 Task: Find connections with filter location Gropiusstadt with filter topic #Brandwith filter profile language German with filter current company Mintel with filter school Gulbarga University with filter industry Outpatient Care Centers with filter service category AnimationArchitecture with filter keywords title Columnist
Action: Mouse moved to (535, 73)
Screenshot: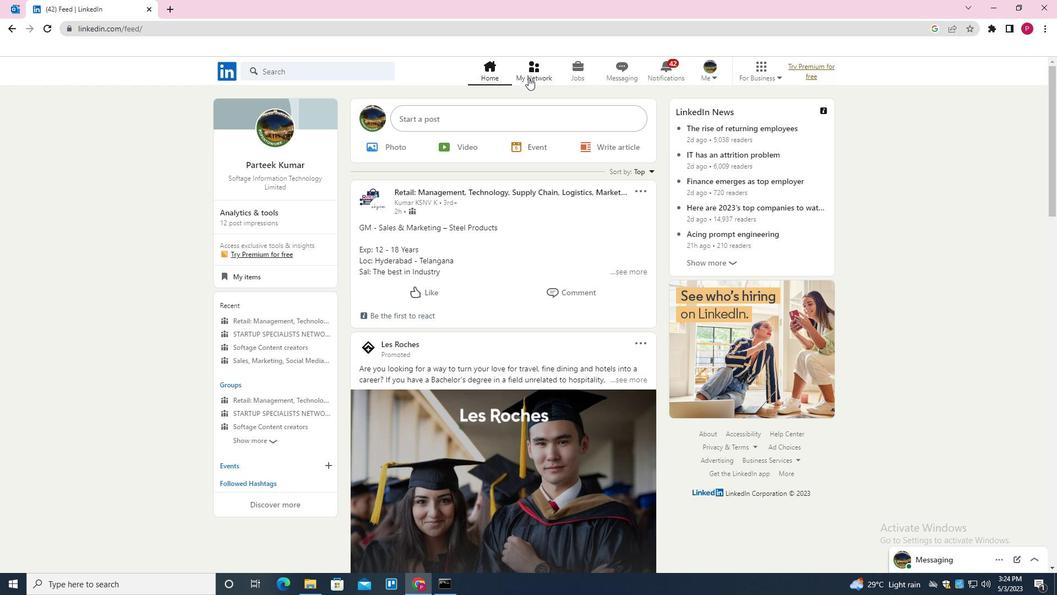 
Action: Mouse pressed left at (535, 73)
Screenshot: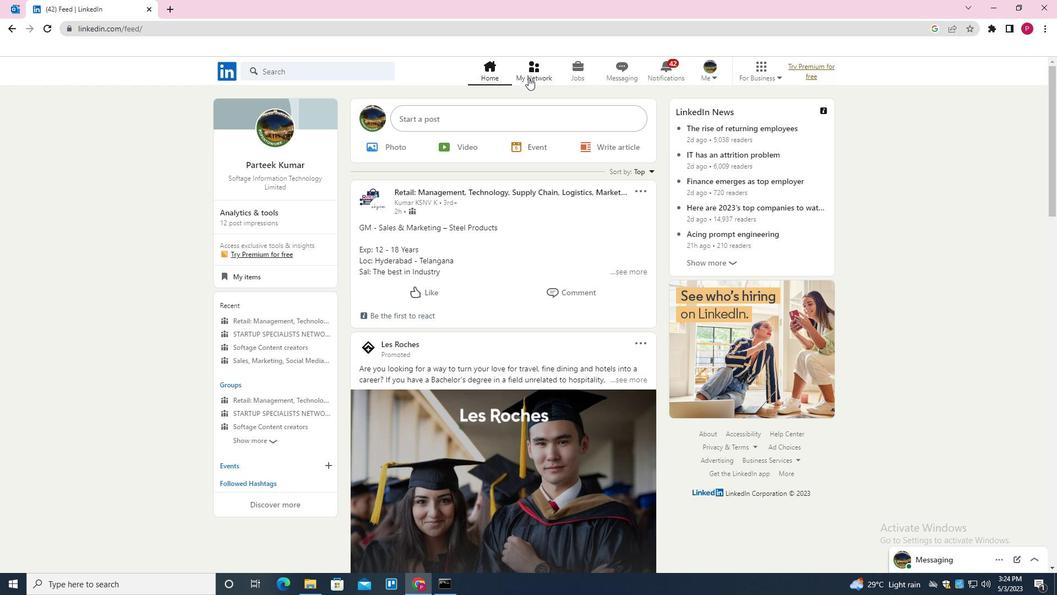 
Action: Mouse moved to (324, 128)
Screenshot: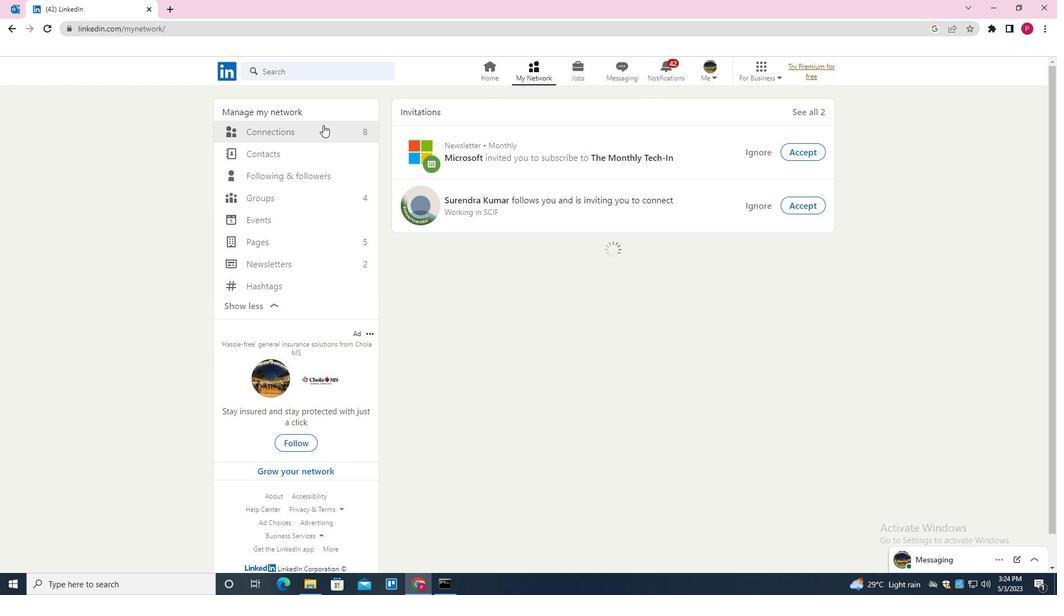 
Action: Mouse pressed left at (324, 128)
Screenshot: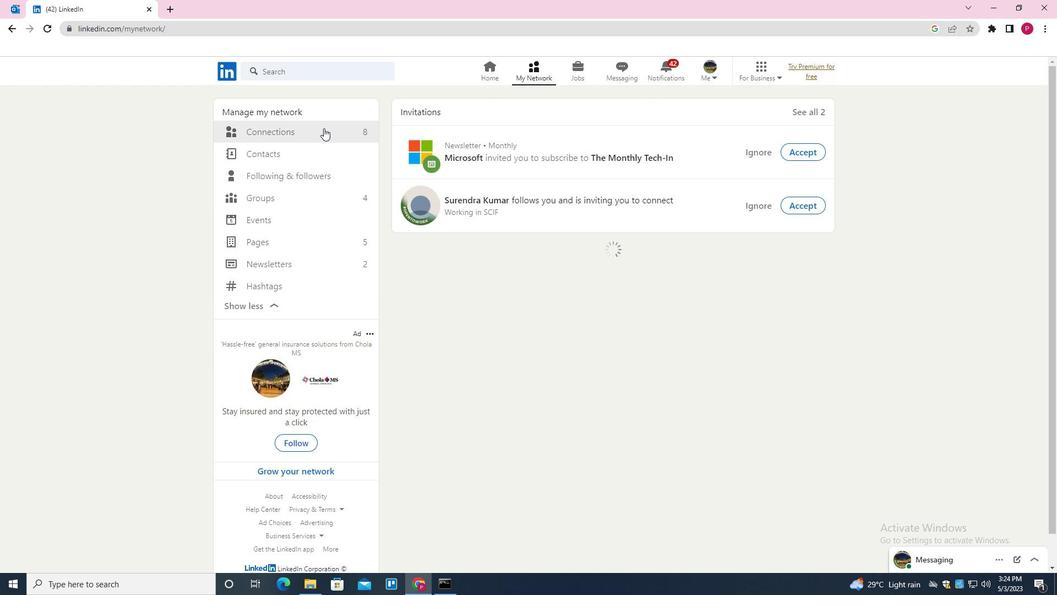 
Action: Mouse moved to (594, 133)
Screenshot: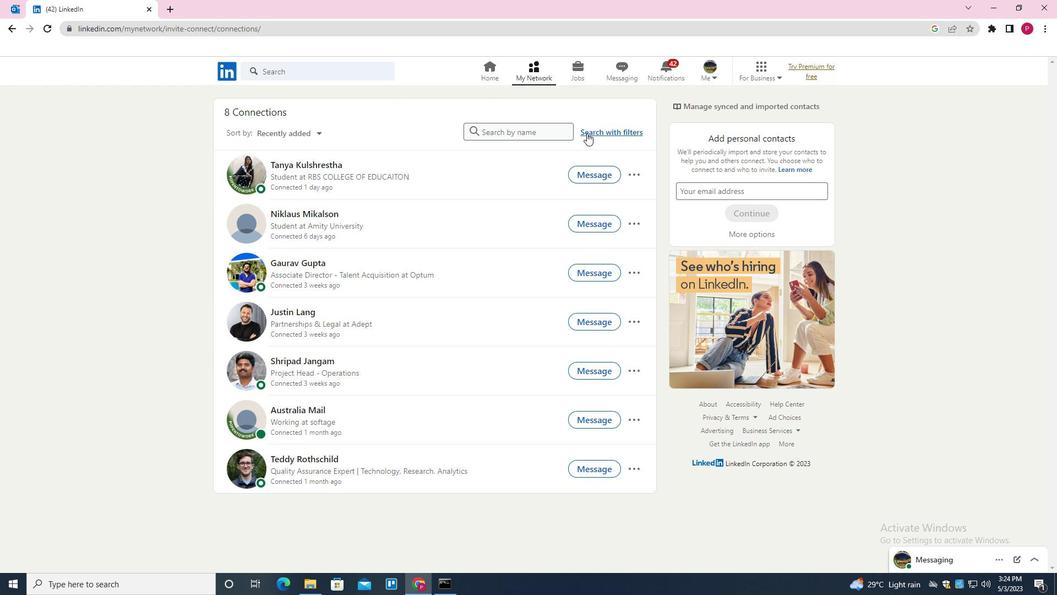 
Action: Mouse pressed left at (594, 133)
Screenshot: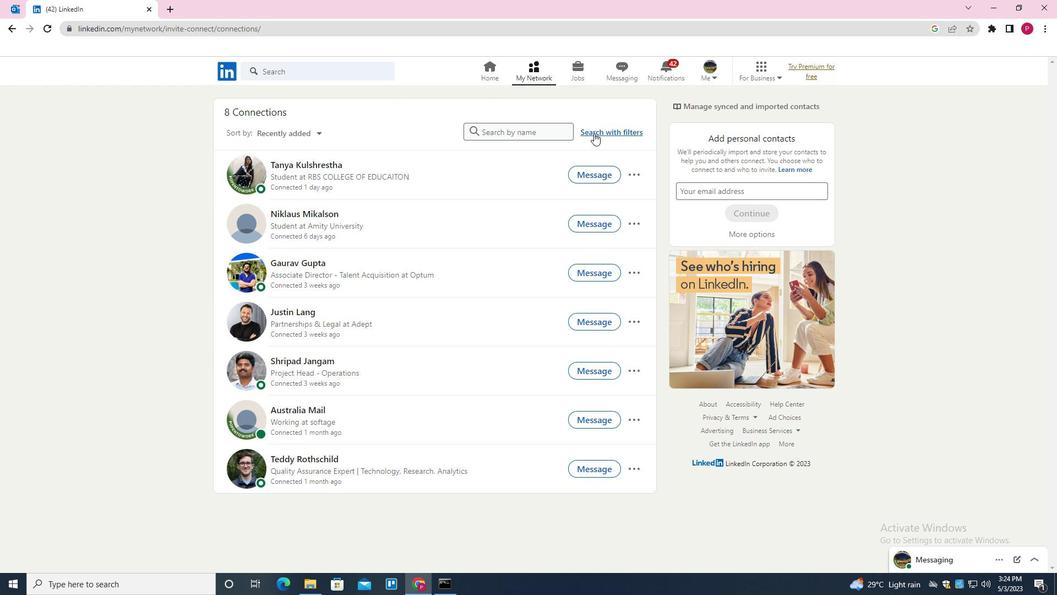 
Action: Mouse moved to (566, 105)
Screenshot: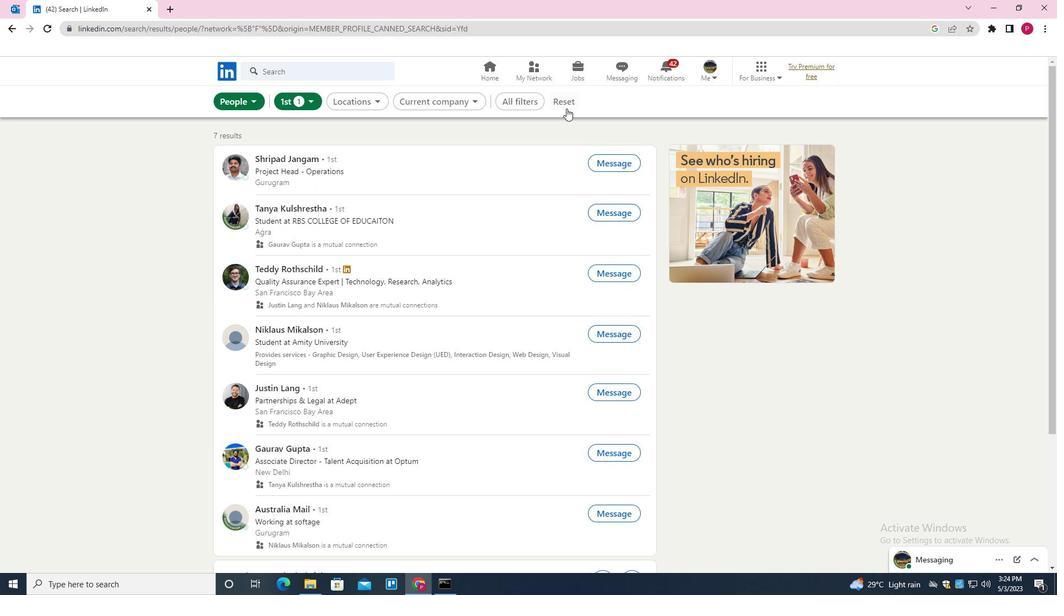 
Action: Mouse pressed left at (566, 105)
Screenshot: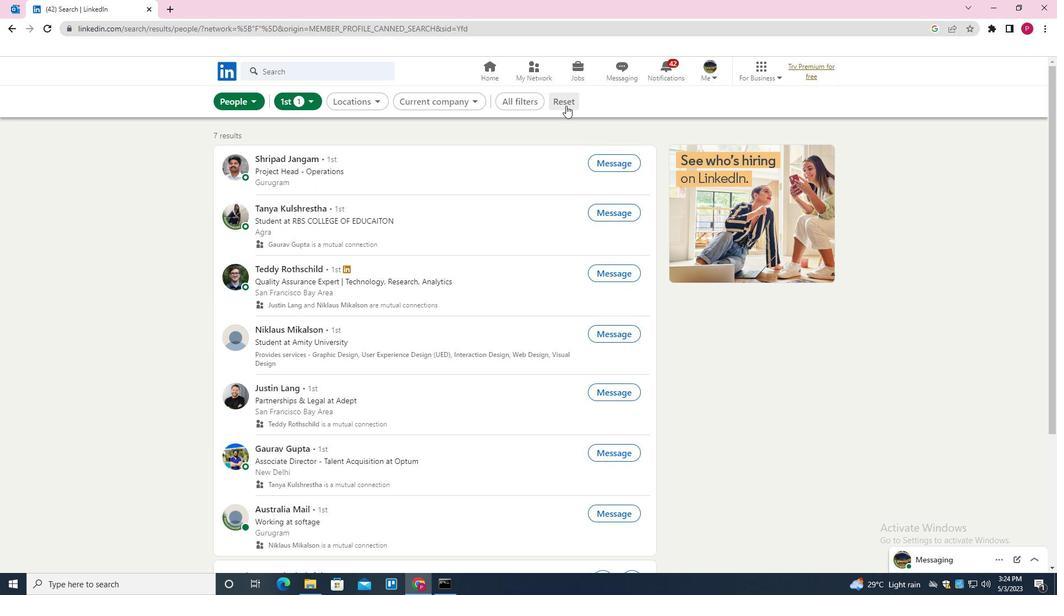 
Action: Mouse moved to (548, 99)
Screenshot: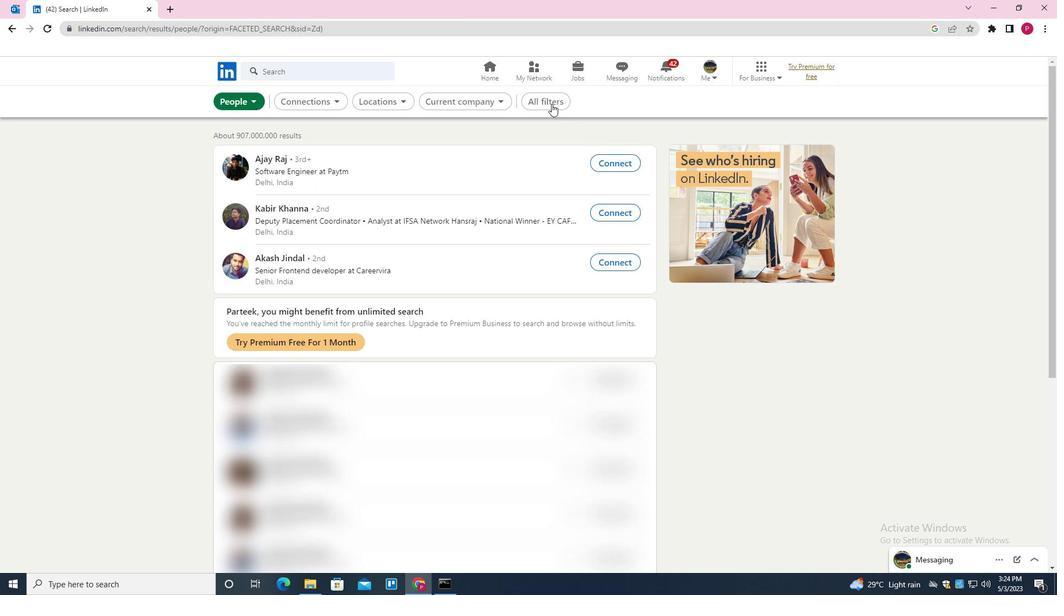 
Action: Mouse pressed left at (548, 99)
Screenshot: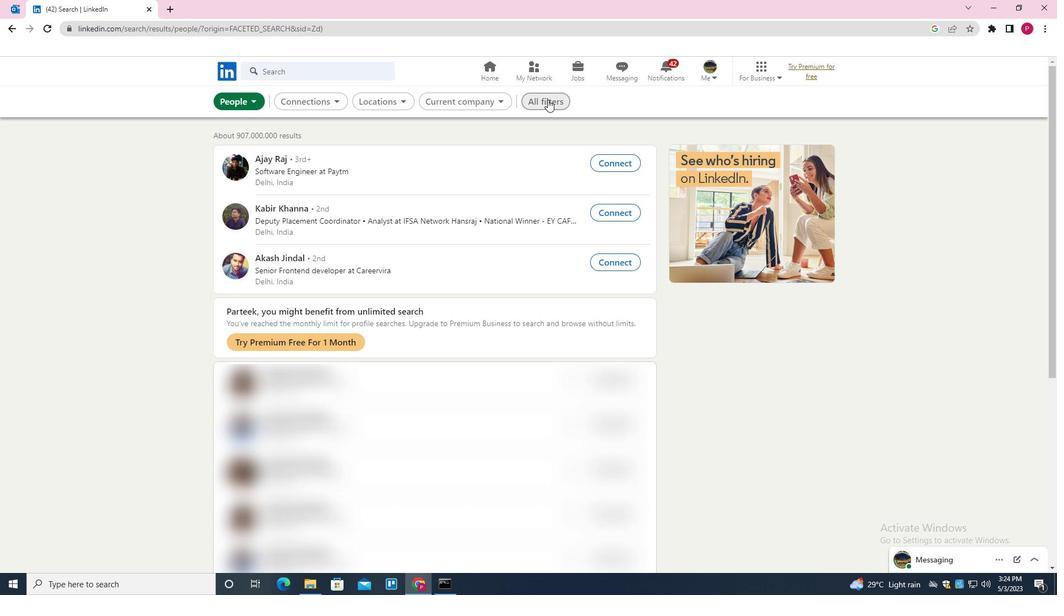 
Action: Mouse moved to (852, 279)
Screenshot: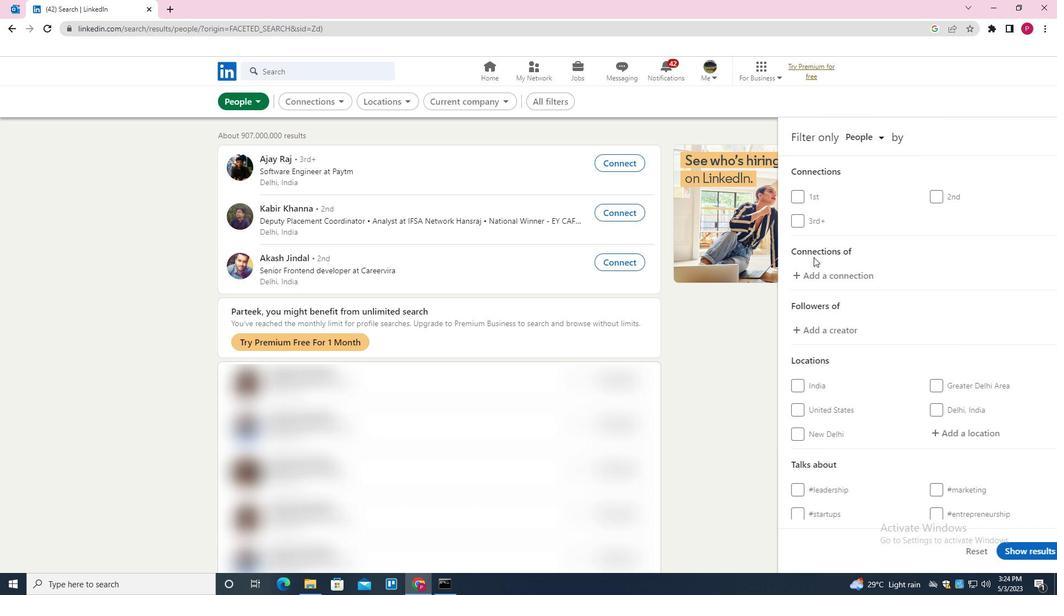 
Action: Mouse scrolled (852, 278) with delta (0, 0)
Screenshot: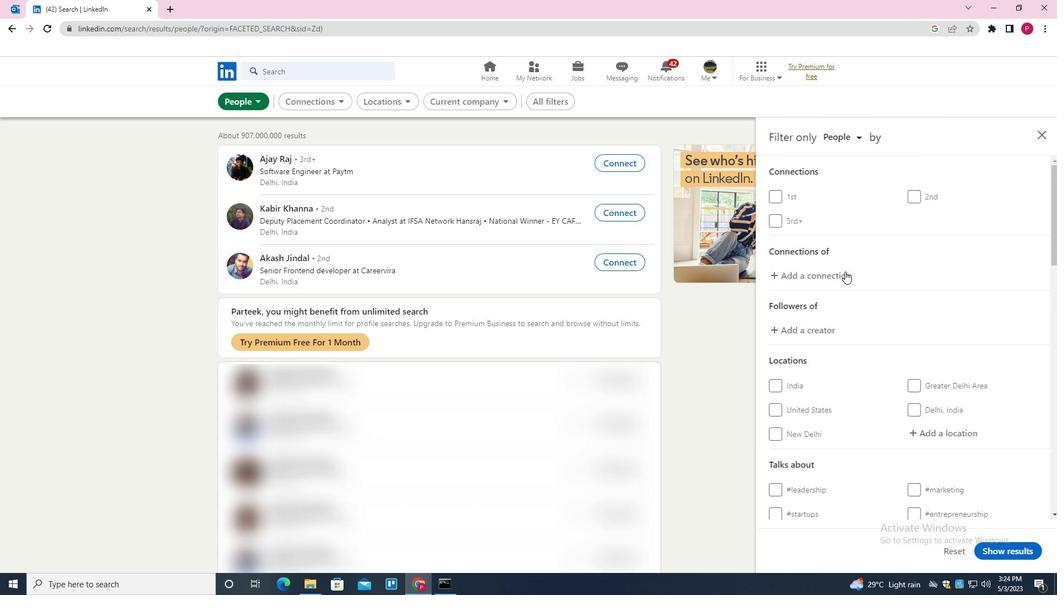
Action: Mouse moved to (852, 282)
Screenshot: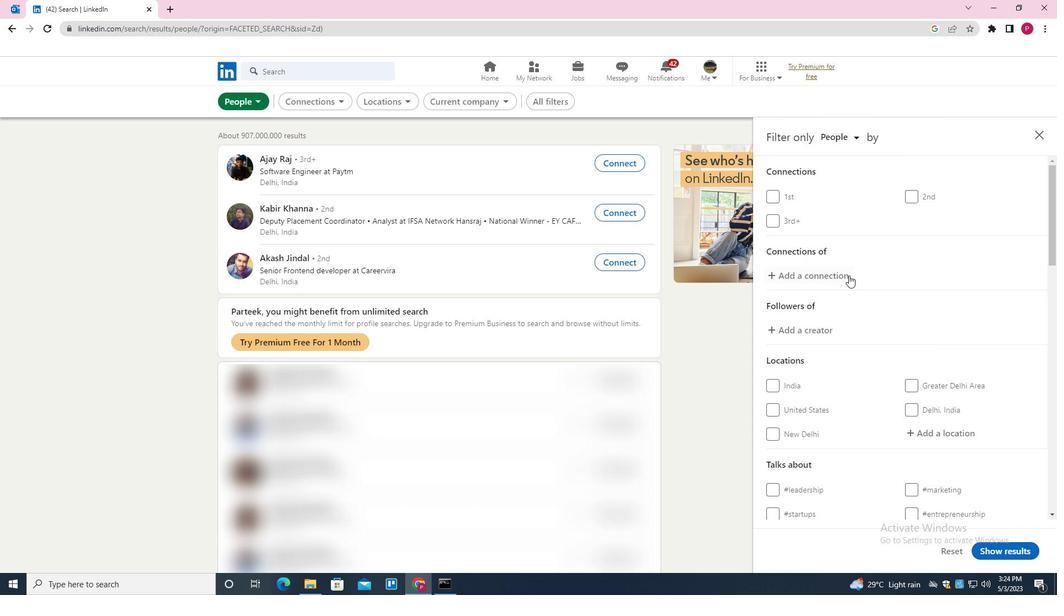 
Action: Mouse scrolled (852, 282) with delta (0, 0)
Screenshot: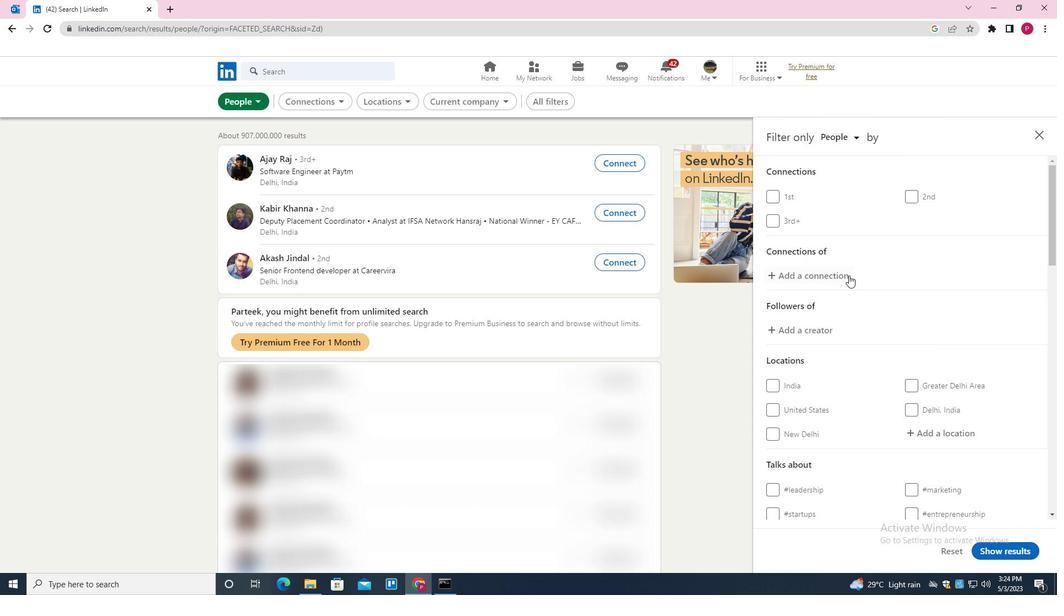 
Action: Mouse moved to (927, 317)
Screenshot: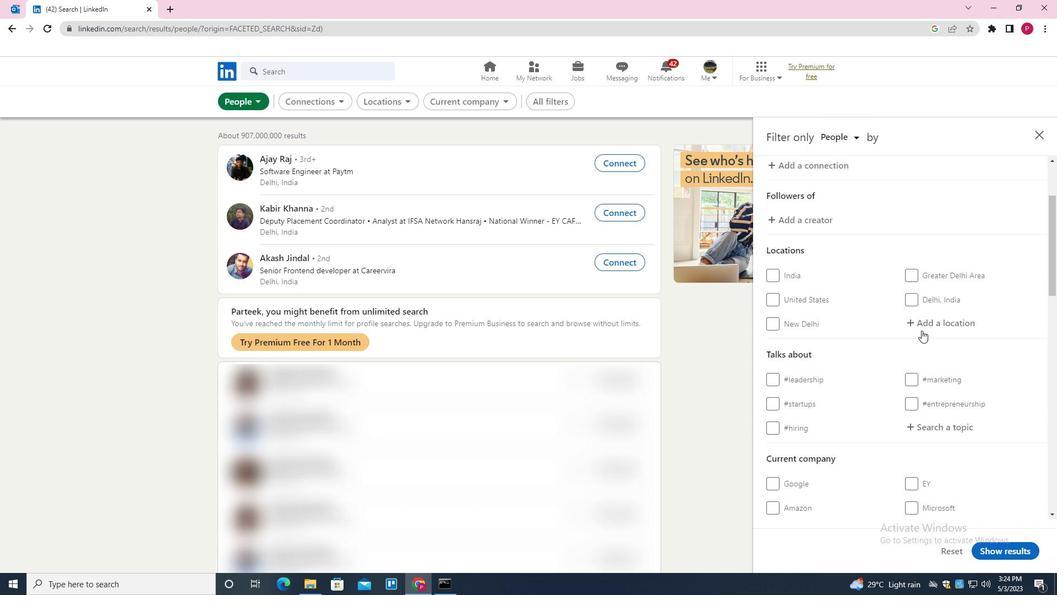 
Action: Mouse pressed left at (927, 317)
Screenshot: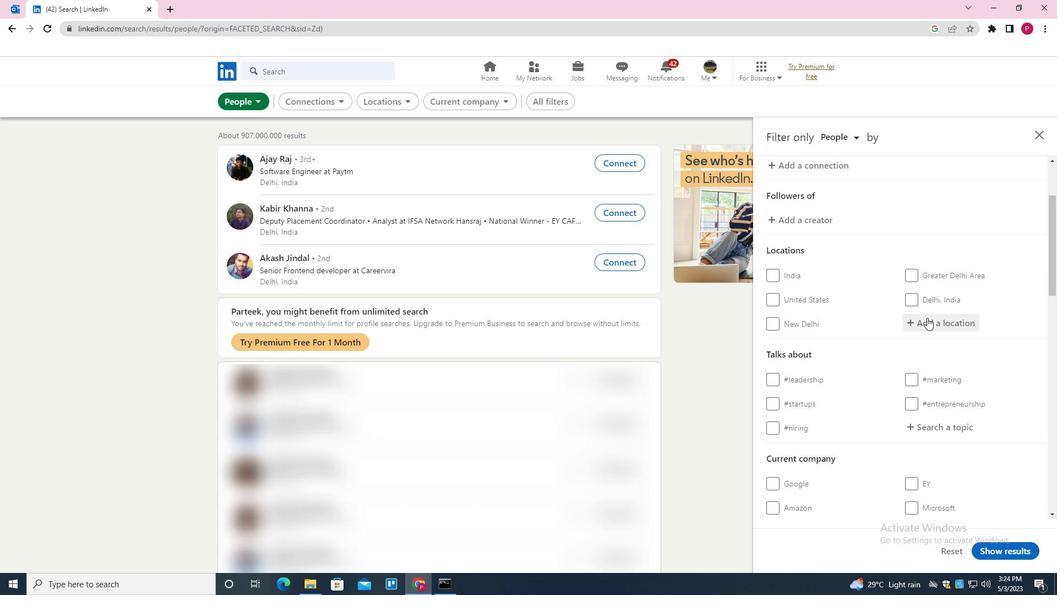 
Action: Key pressed <Key.shift><Key.shift><Key.shift><Key.shift><Key.shift><Key.shift><Key.shift><Key.shift><Key.shift><Key.shift>GROPIUSSTADT
Screenshot: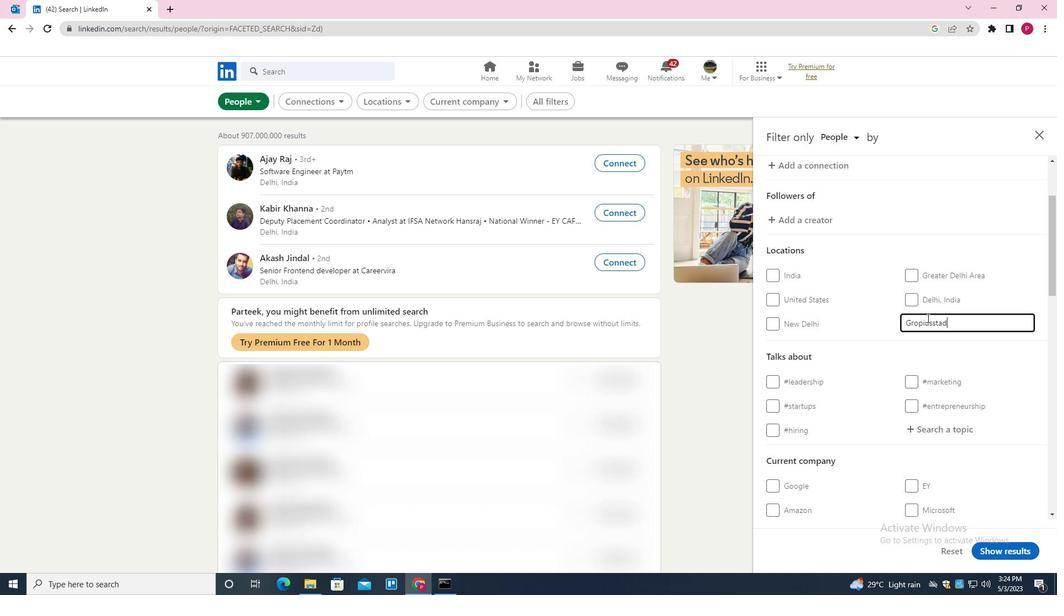 
Action: Mouse moved to (930, 315)
Screenshot: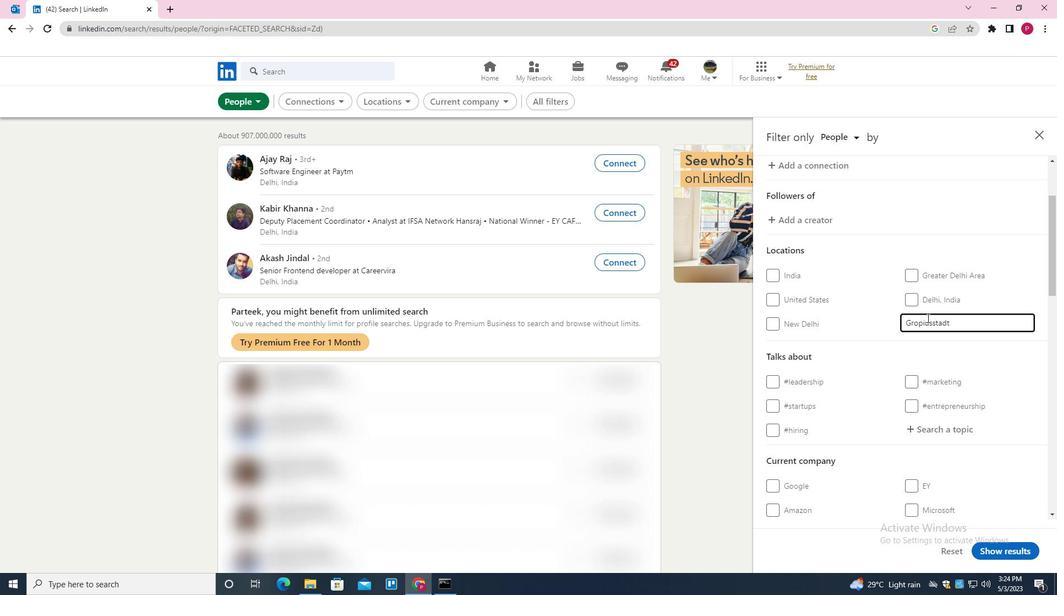 
Action: Mouse scrolled (930, 314) with delta (0, 0)
Screenshot: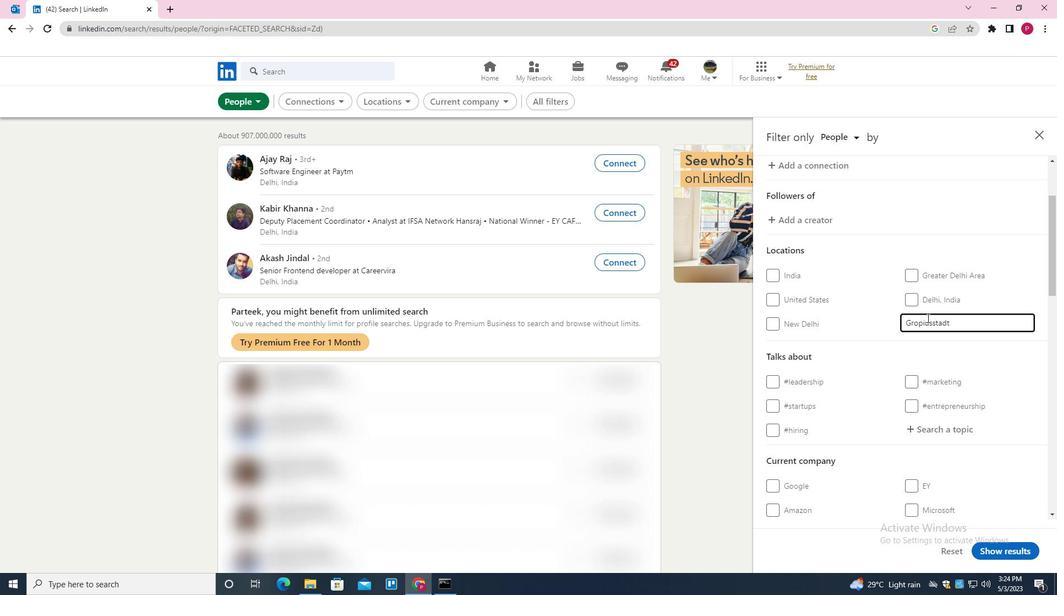 
Action: Mouse scrolled (930, 314) with delta (0, 0)
Screenshot: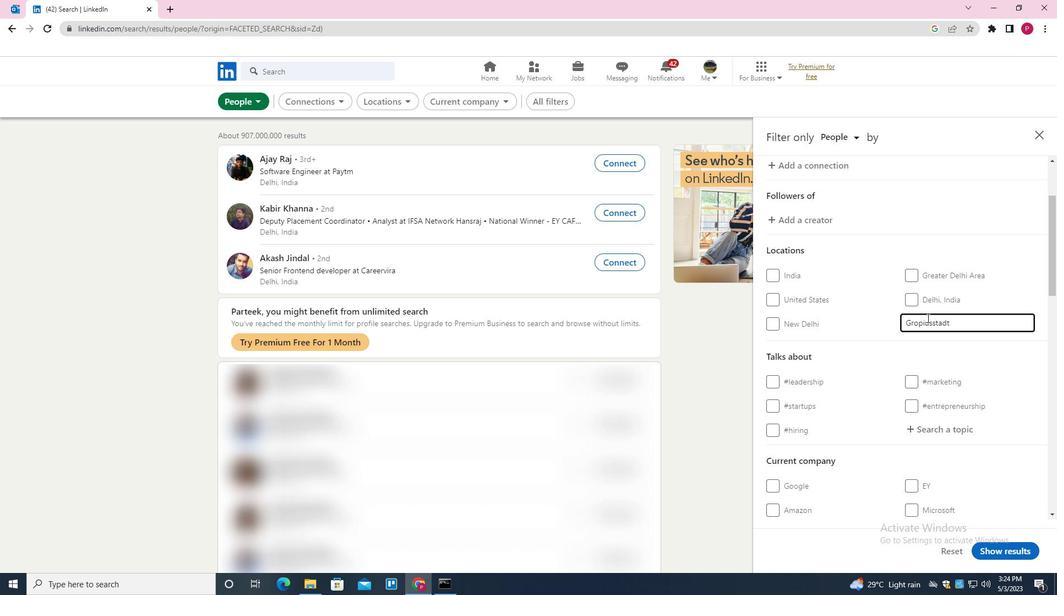 
Action: Mouse scrolled (930, 314) with delta (0, 0)
Screenshot: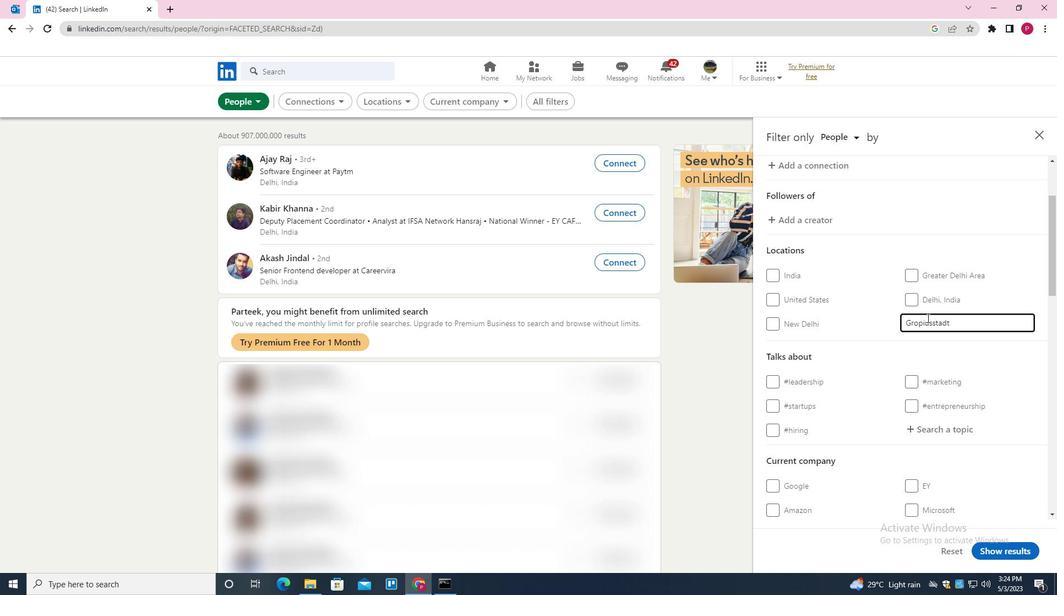 
Action: Mouse moved to (938, 266)
Screenshot: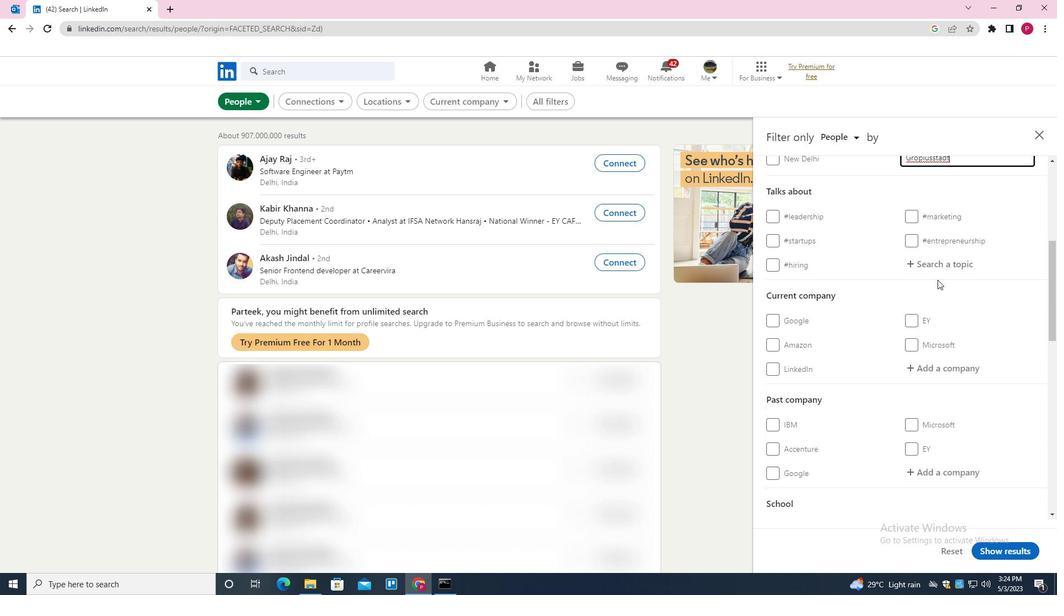 
Action: Mouse pressed left at (938, 266)
Screenshot: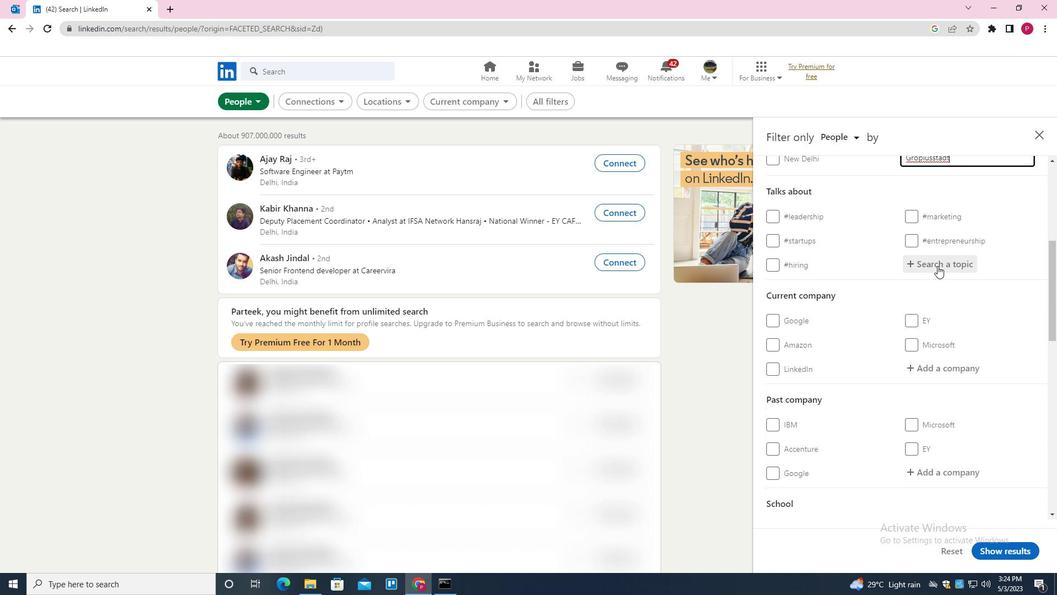
Action: Key pressed BRAND<Key.down><Key.down><Key.enter>
Screenshot: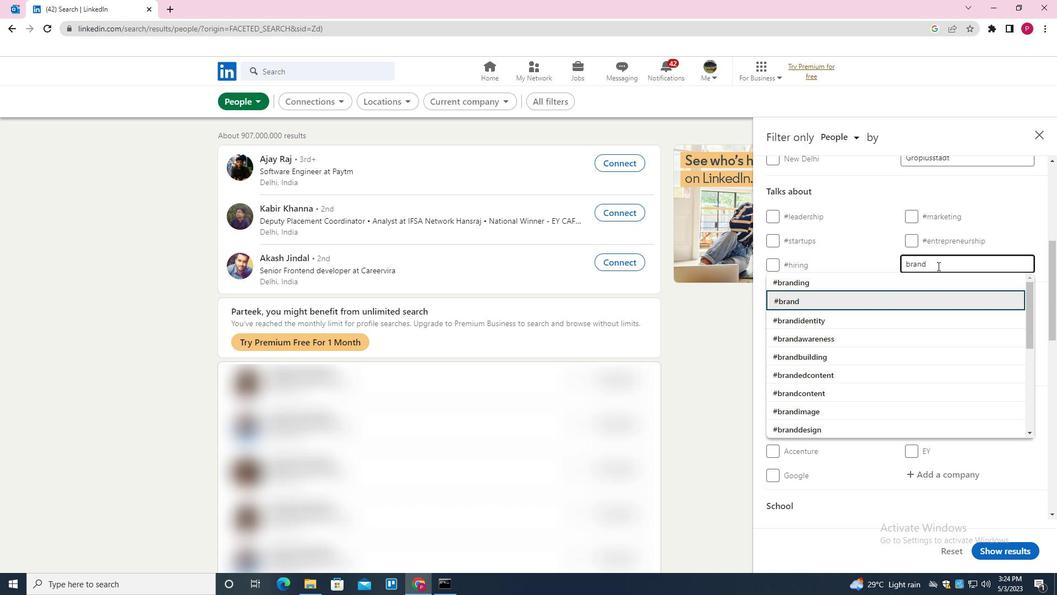 
Action: Mouse moved to (828, 273)
Screenshot: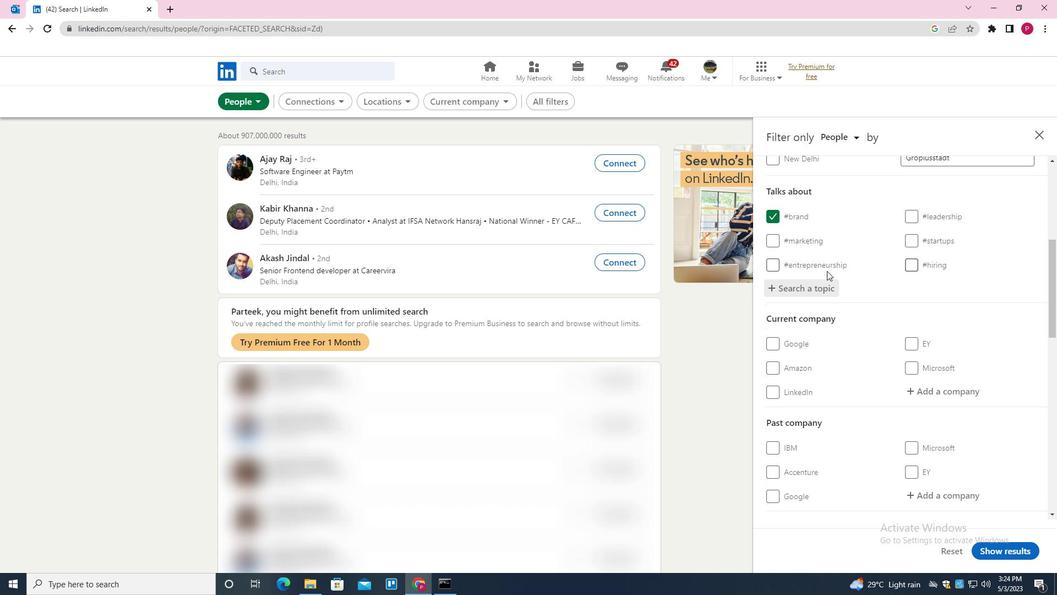 
Action: Mouse scrolled (828, 272) with delta (0, 0)
Screenshot: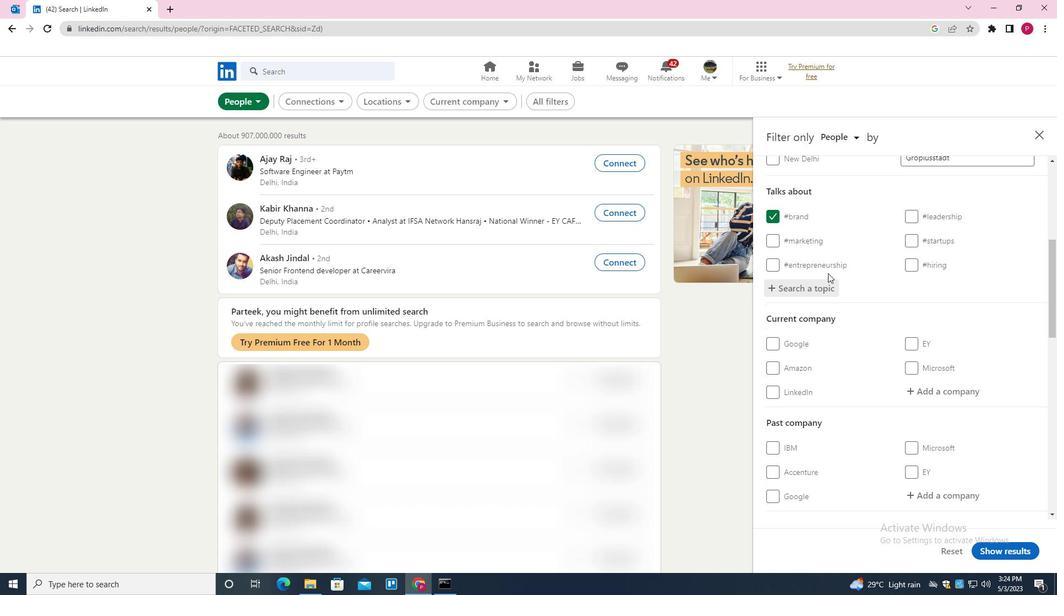 
Action: Mouse scrolled (828, 272) with delta (0, 0)
Screenshot: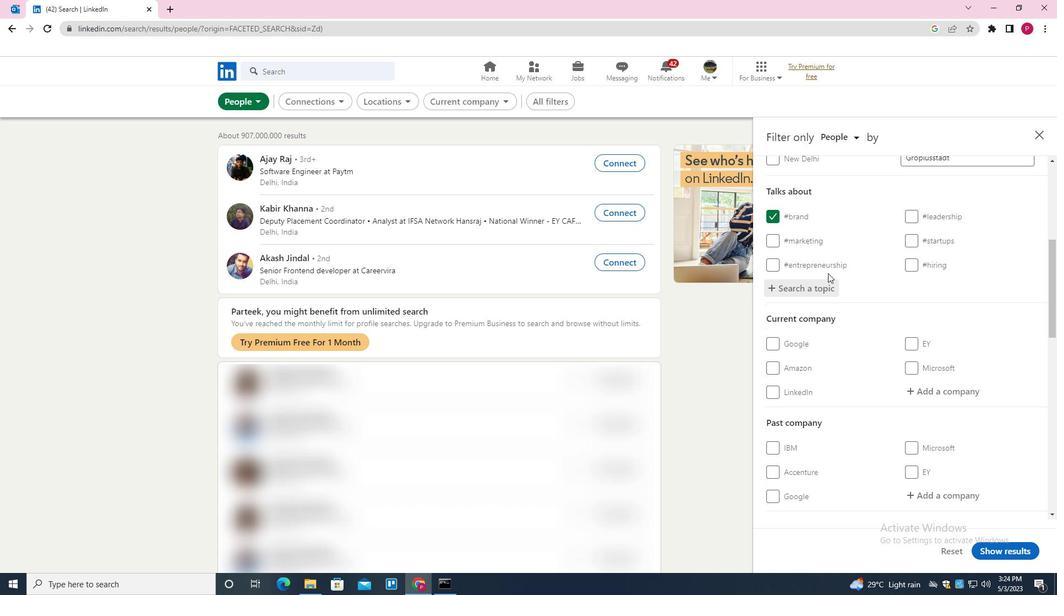 
Action: Mouse scrolled (828, 272) with delta (0, 0)
Screenshot: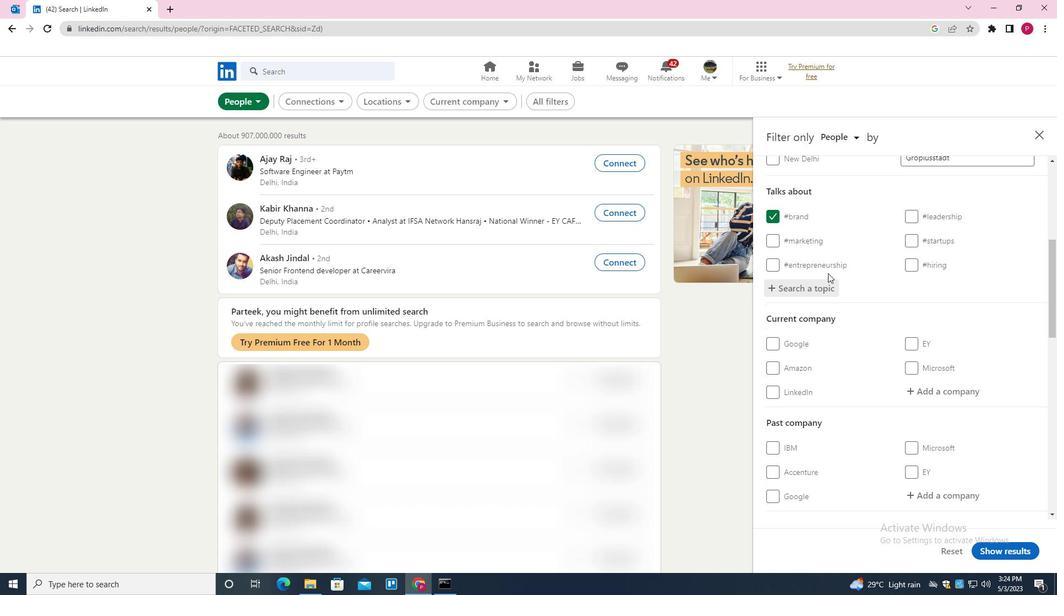 
Action: Mouse scrolled (828, 272) with delta (0, 0)
Screenshot: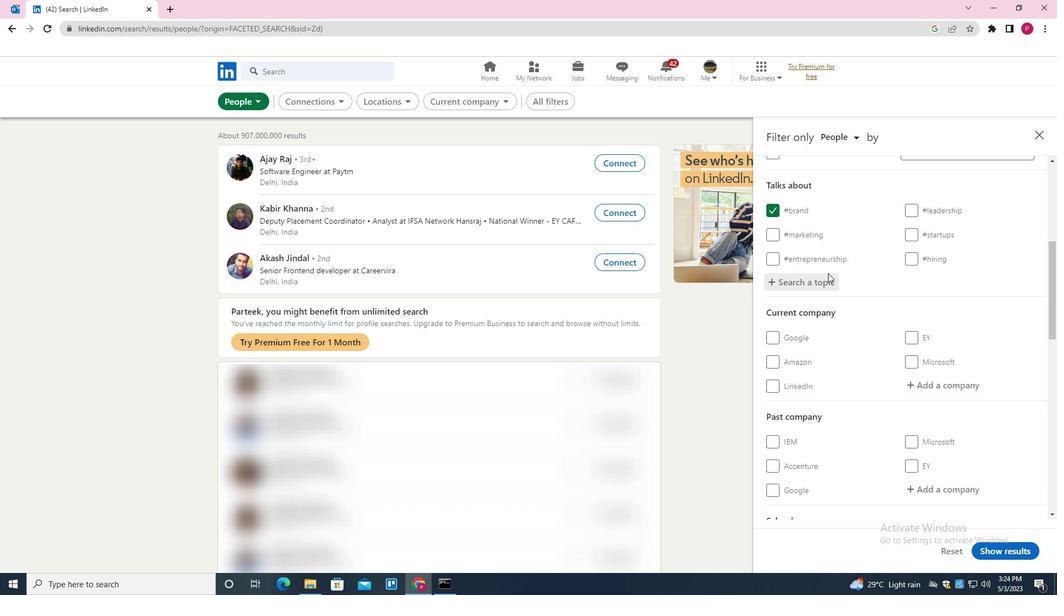 
Action: Mouse scrolled (828, 272) with delta (0, 0)
Screenshot: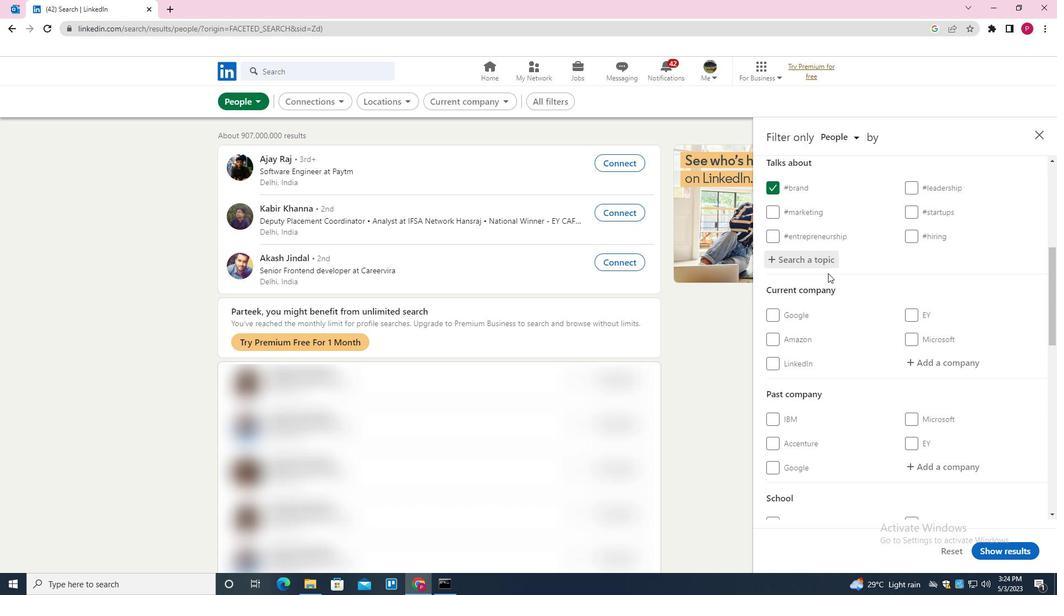 
Action: Mouse moved to (827, 266)
Screenshot: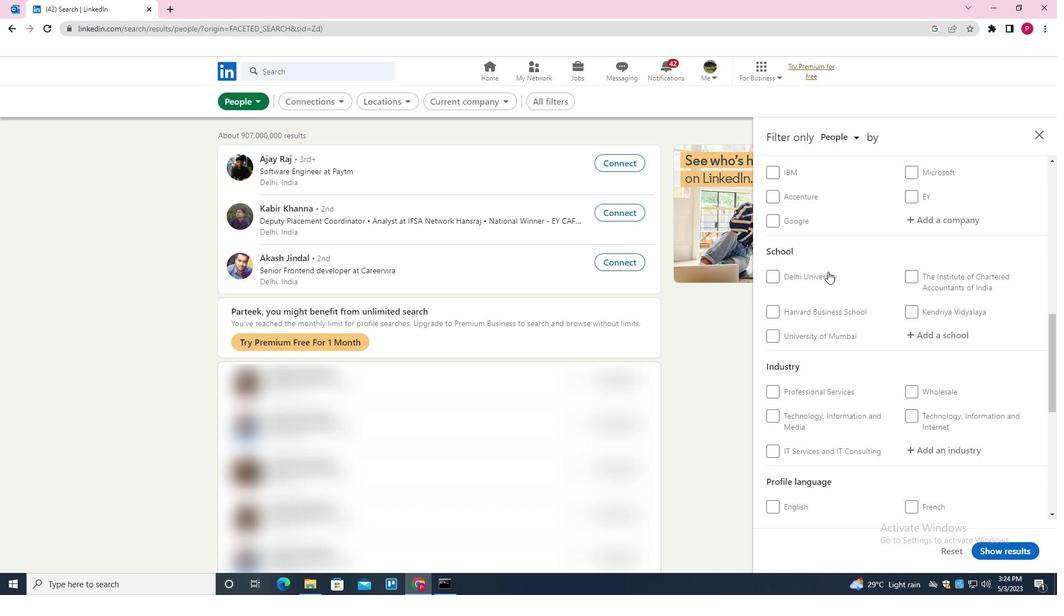 
Action: Mouse scrolled (827, 265) with delta (0, 0)
Screenshot: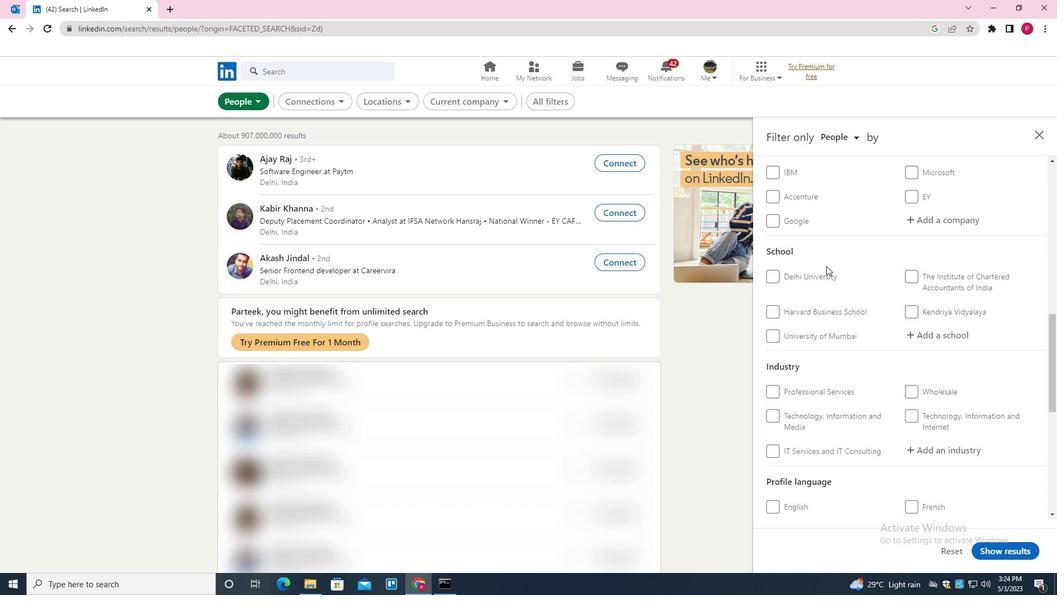 
Action: Mouse scrolled (827, 265) with delta (0, 0)
Screenshot: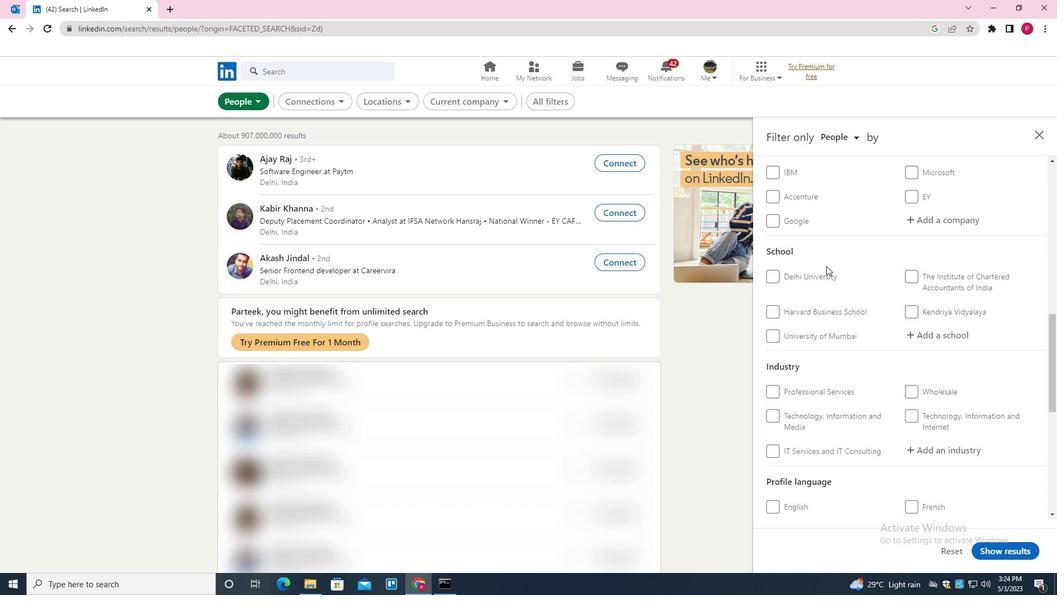 
Action: Mouse scrolled (827, 265) with delta (0, 0)
Screenshot: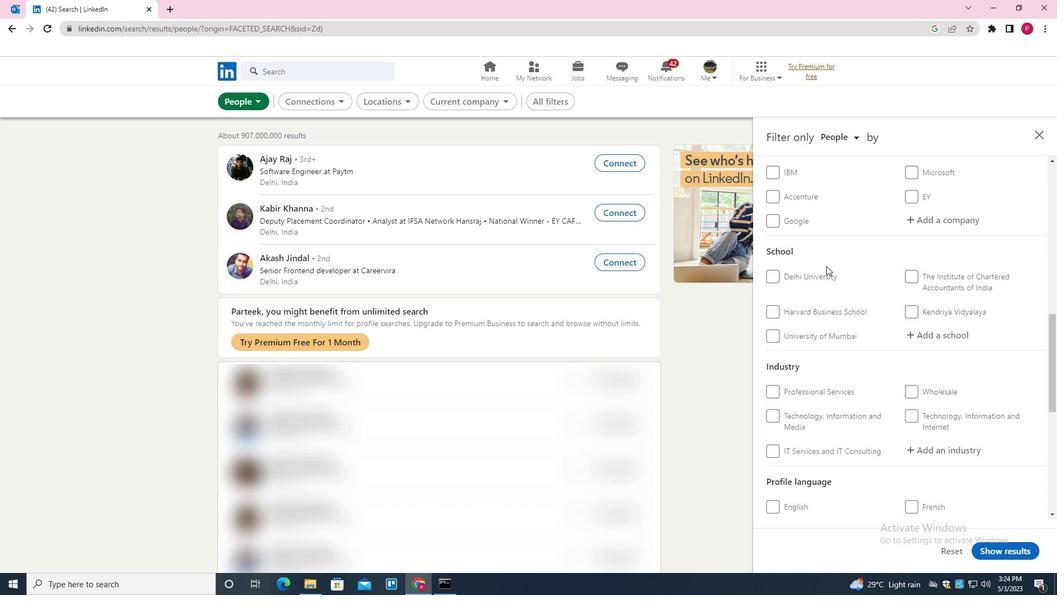 
Action: Mouse scrolled (827, 265) with delta (0, 0)
Screenshot: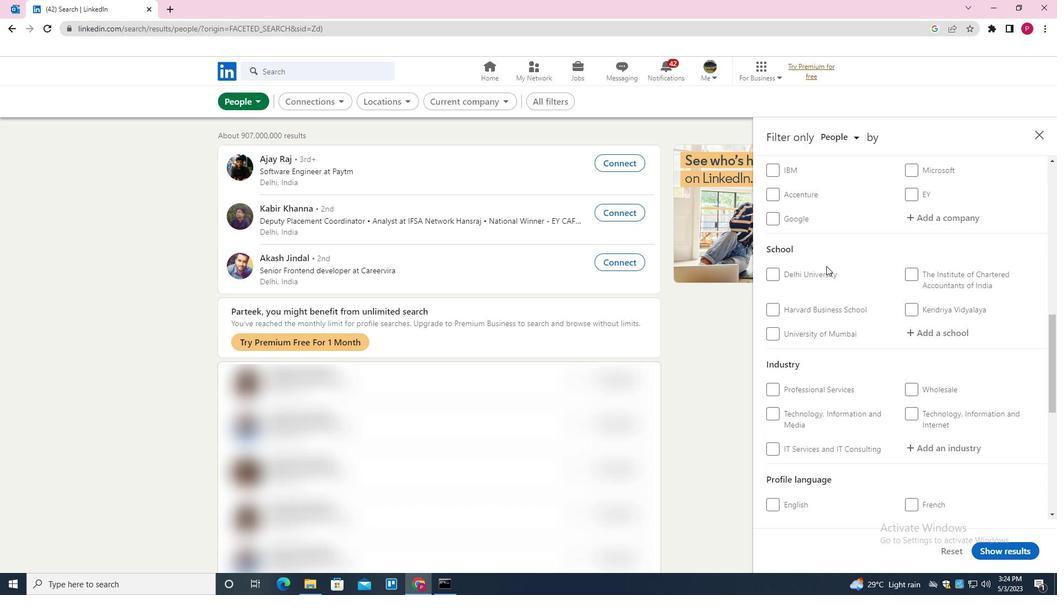 
Action: Mouse scrolled (827, 265) with delta (0, 0)
Screenshot: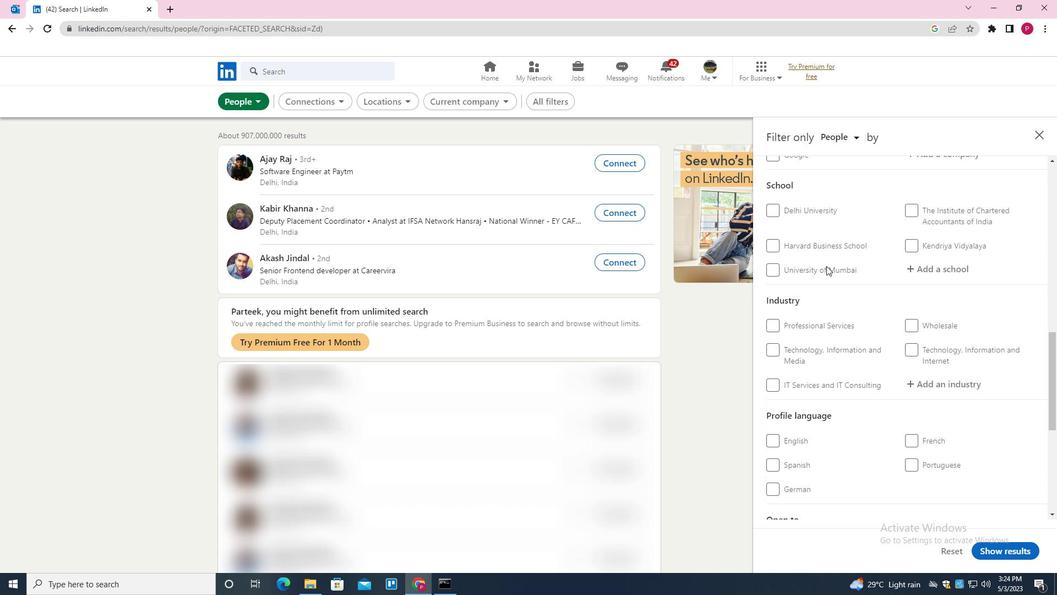 
Action: Mouse moved to (785, 282)
Screenshot: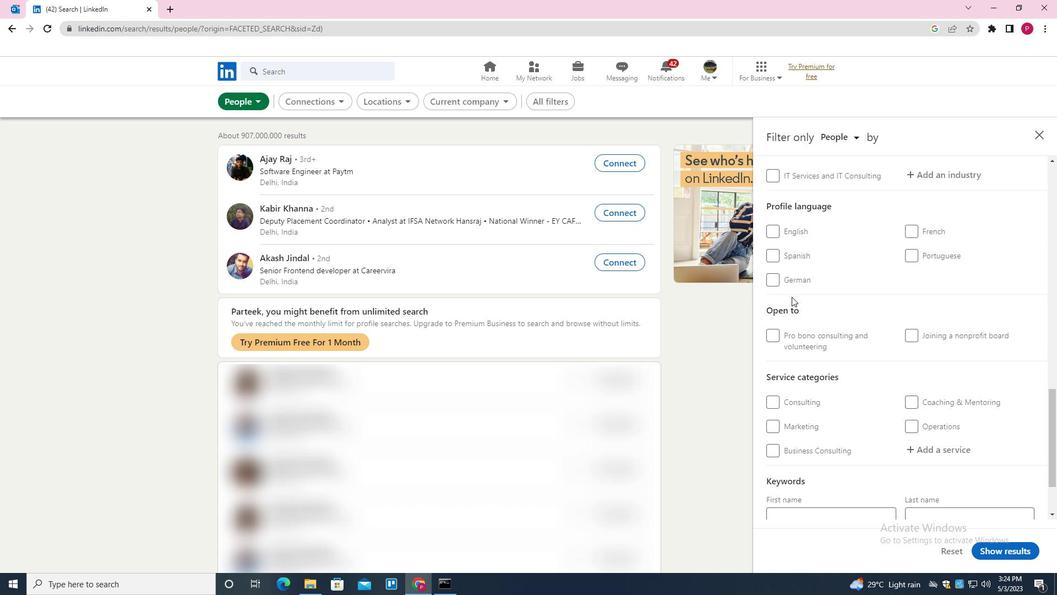 
Action: Mouse pressed left at (785, 282)
Screenshot: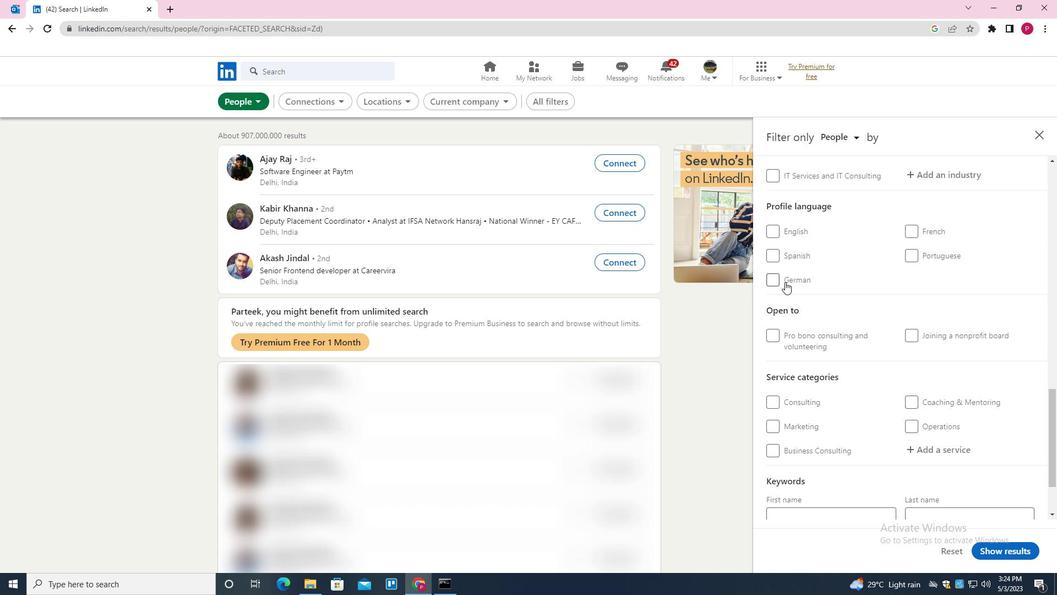 
Action: Mouse moved to (799, 286)
Screenshot: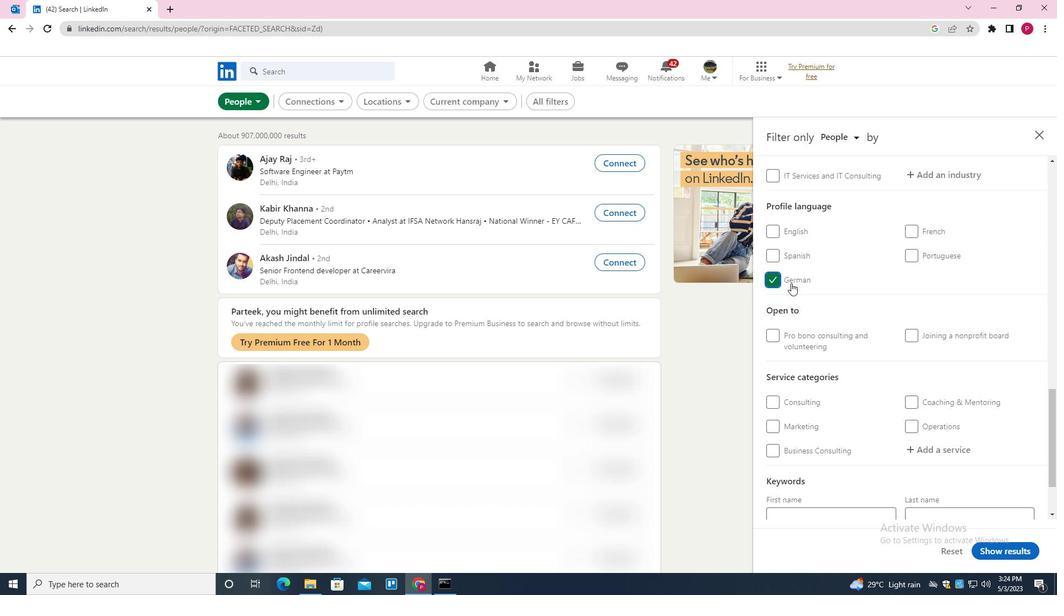 
Action: Mouse scrolled (799, 287) with delta (0, 0)
Screenshot: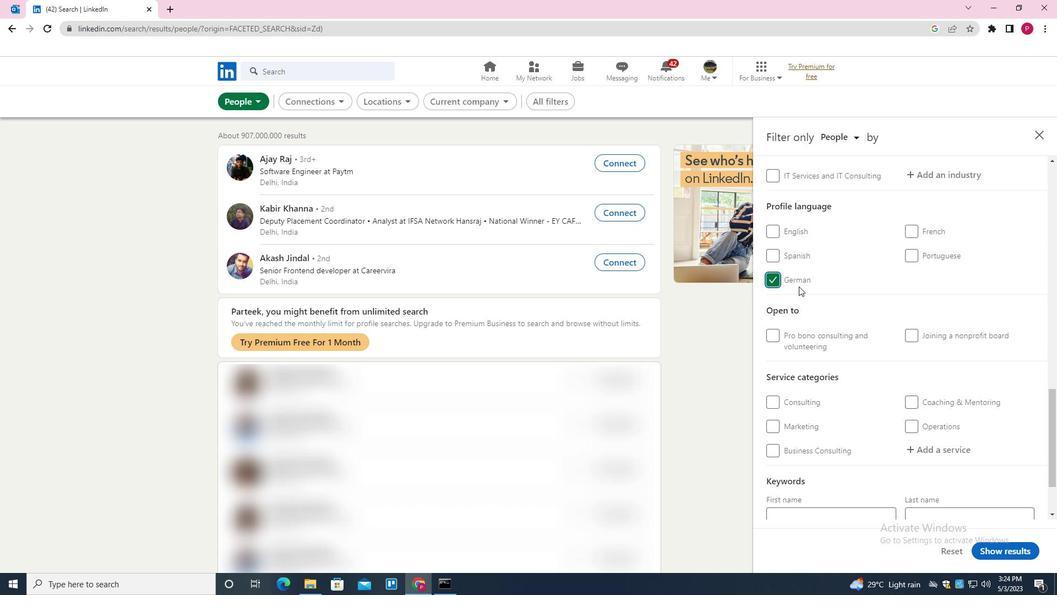 
Action: Mouse scrolled (799, 287) with delta (0, 0)
Screenshot: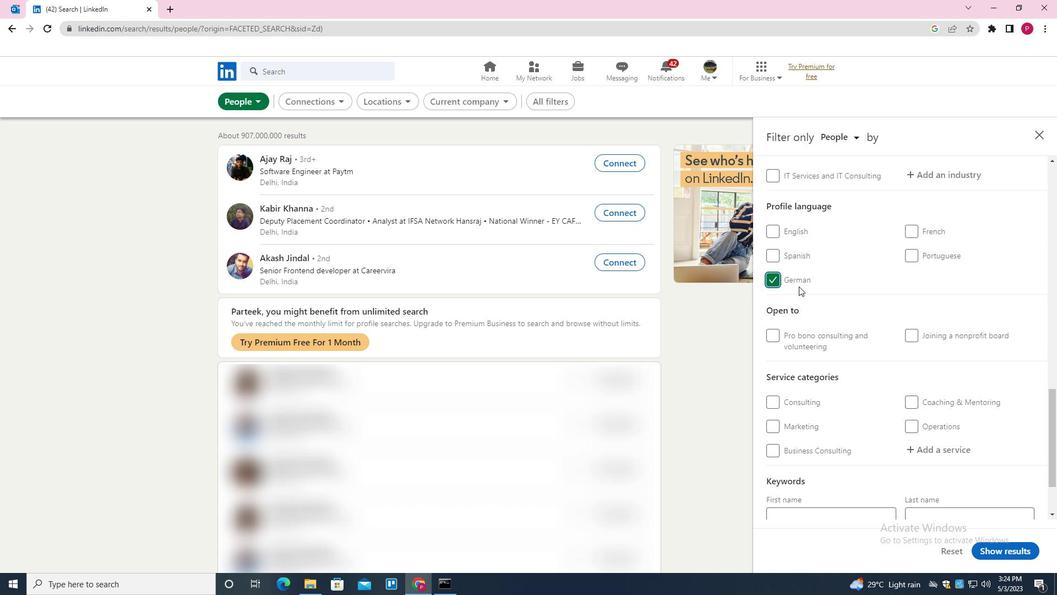 
Action: Mouse scrolled (799, 287) with delta (0, 0)
Screenshot: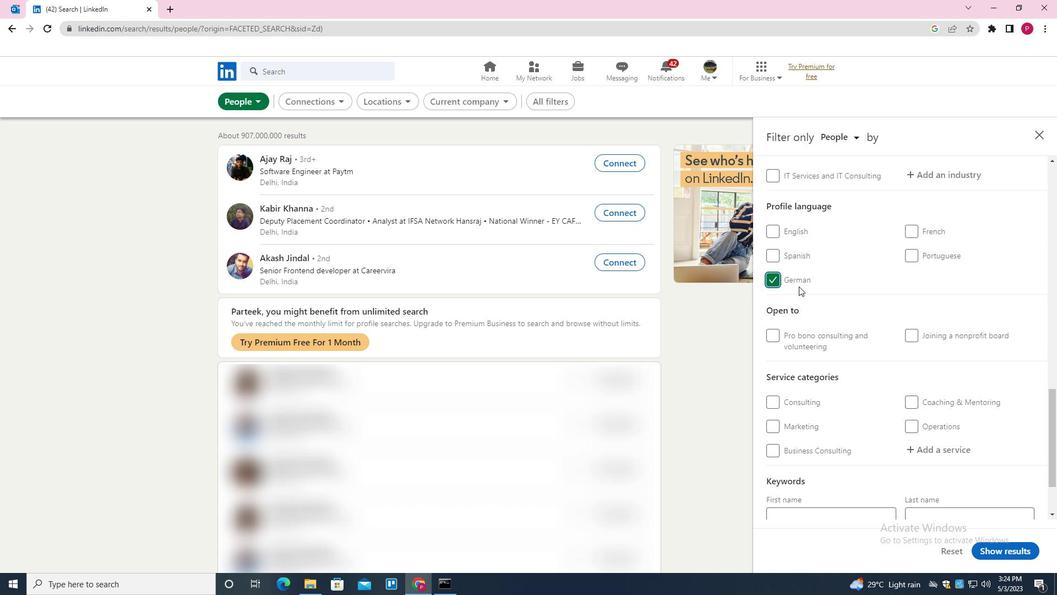
Action: Mouse scrolled (799, 287) with delta (0, 0)
Screenshot: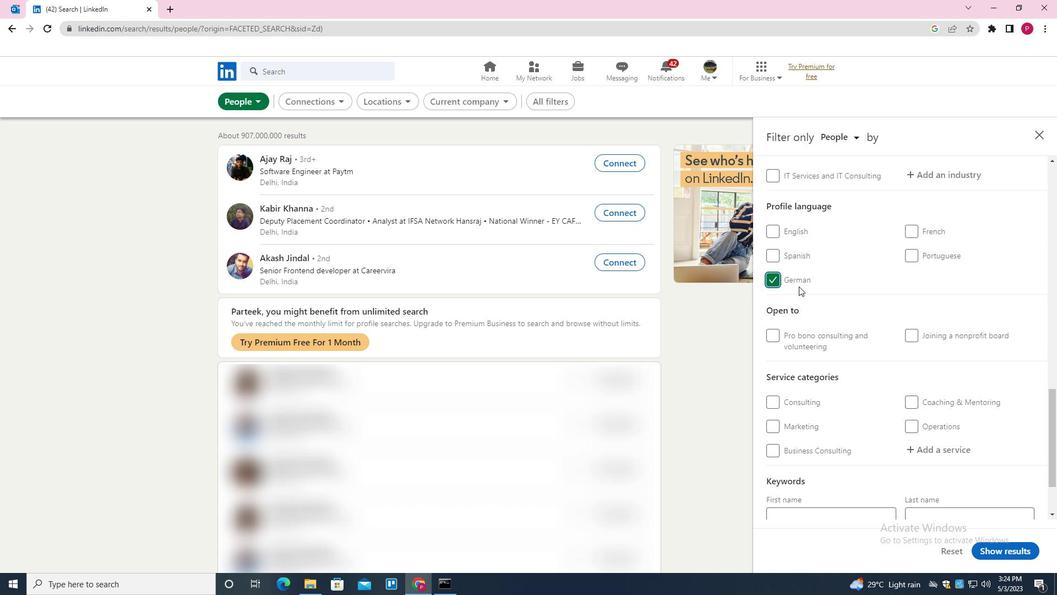 
Action: Mouse scrolled (799, 287) with delta (0, 0)
Screenshot: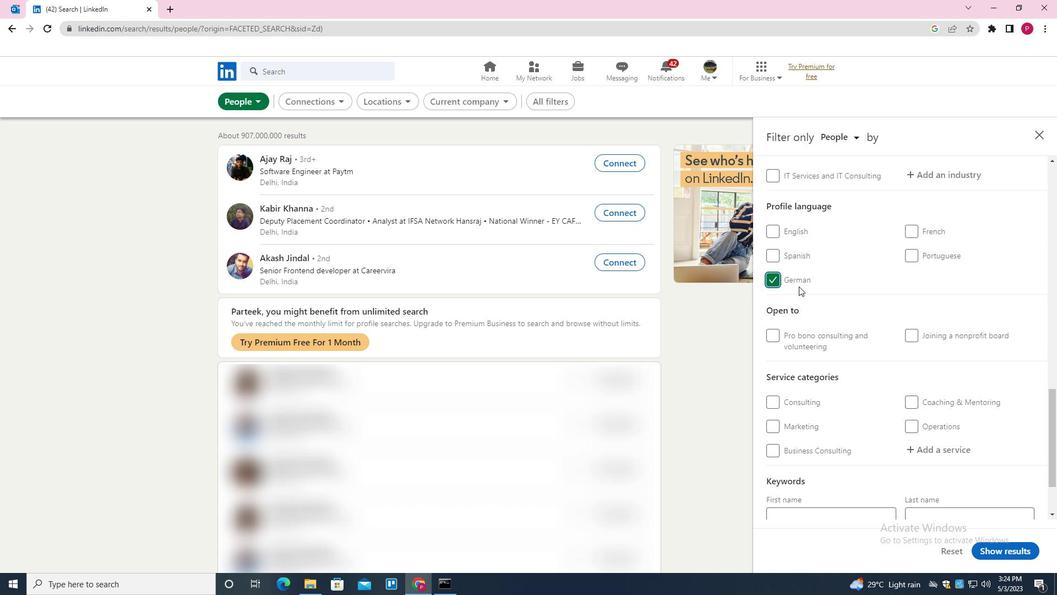 
Action: Mouse scrolled (799, 287) with delta (0, 0)
Screenshot: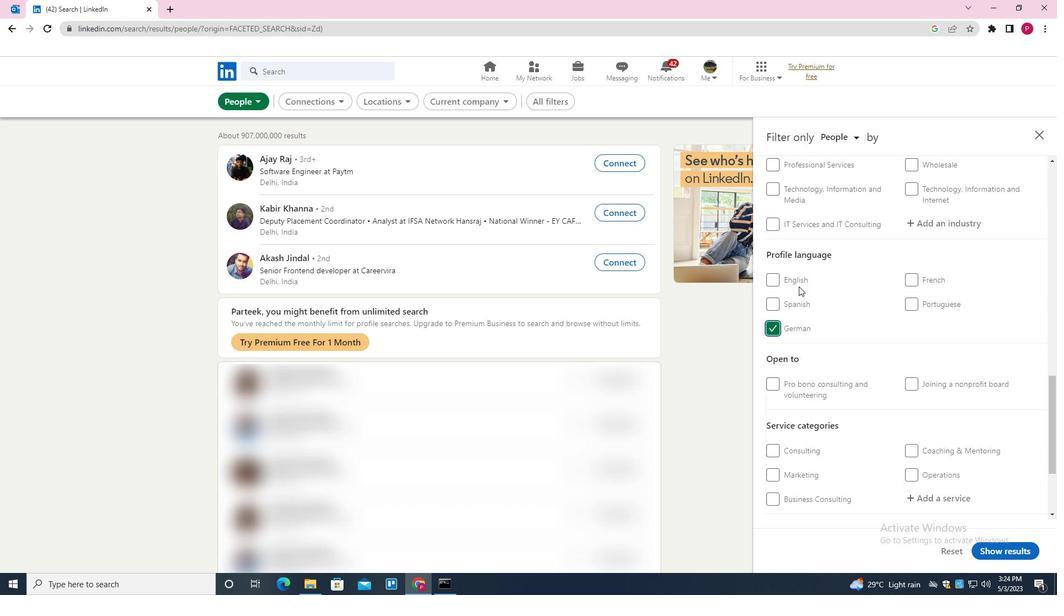 
Action: Mouse scrolled (799, 287) with delta (0, 0)
Screenshot: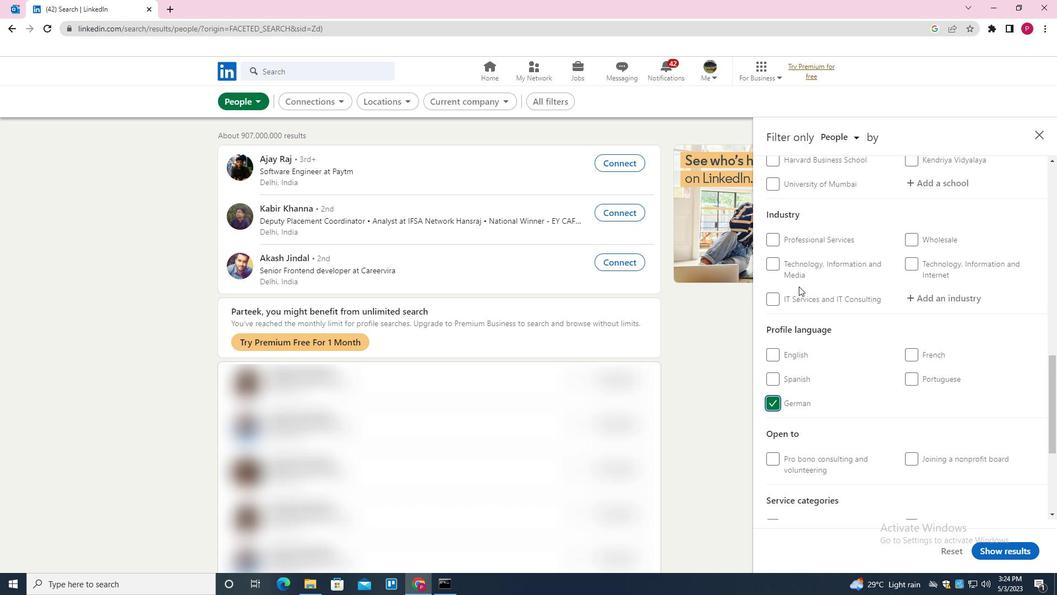 
Action: Mouse scrolled (799, 287) with delta (0, 0)
Screenshot: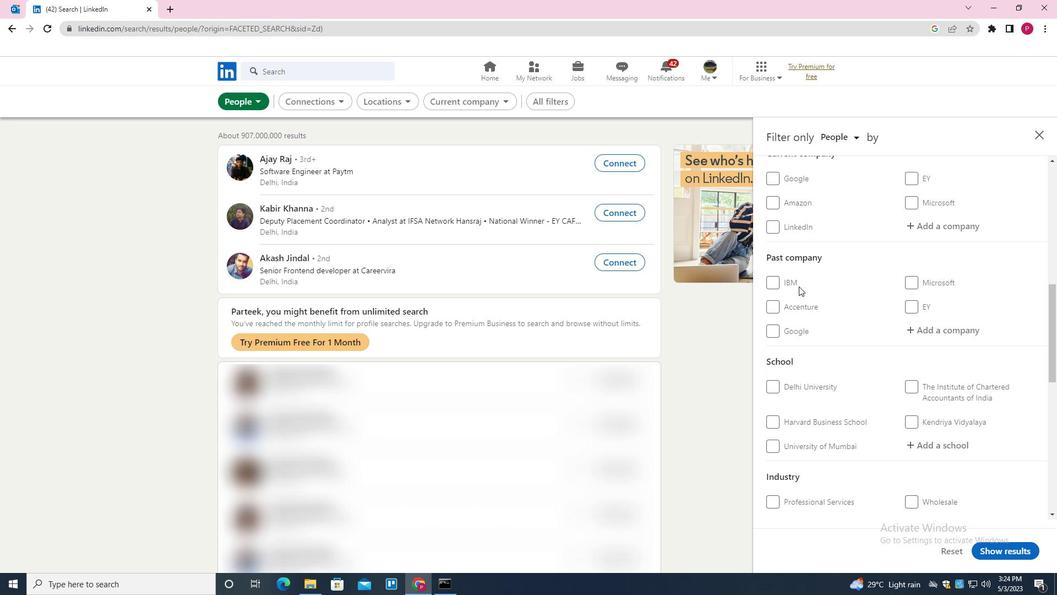 
Action: Mouse moved to (935, 279)
Screenshot: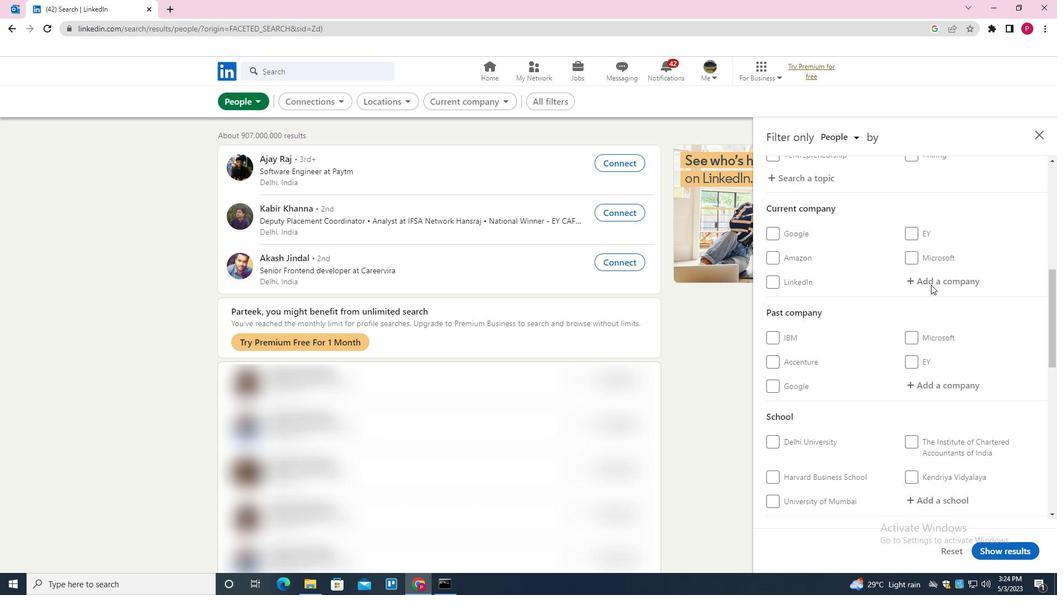 
Action: Mouse pressed left at (935, 279)
Screenshot: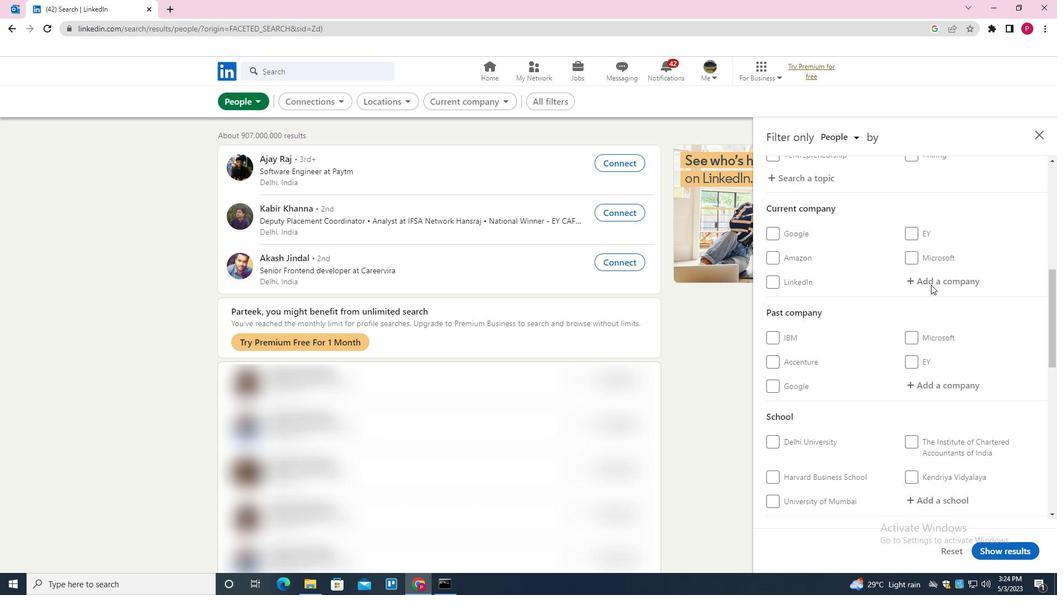 
Action: Mouse moved to (935, 278)
Screenshot: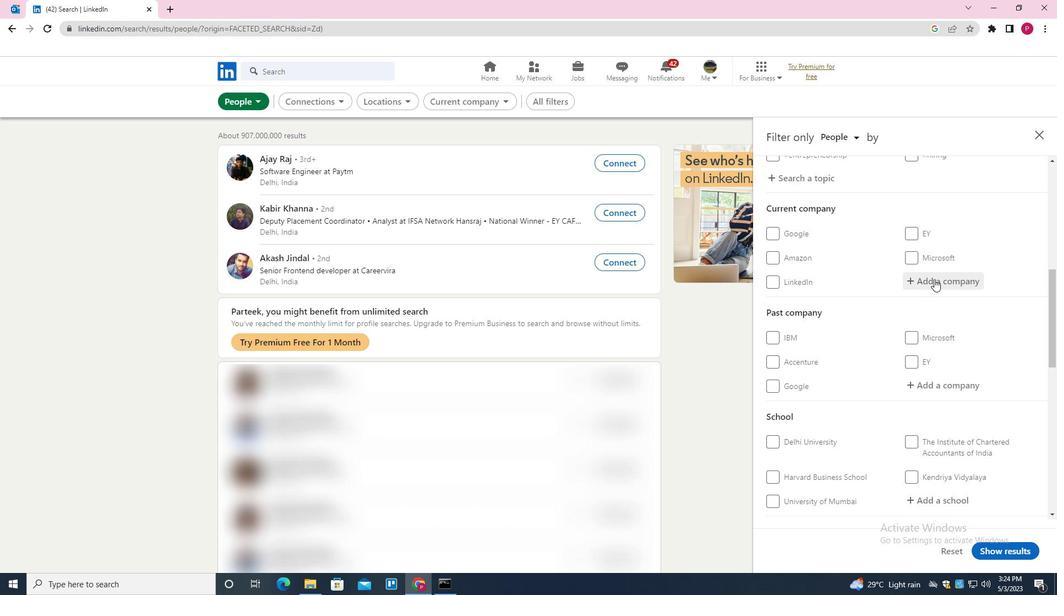 
Action: Key pressed <Key.shift>MINTEL<Key.space><Key.down><Key.enter>
Screenshot: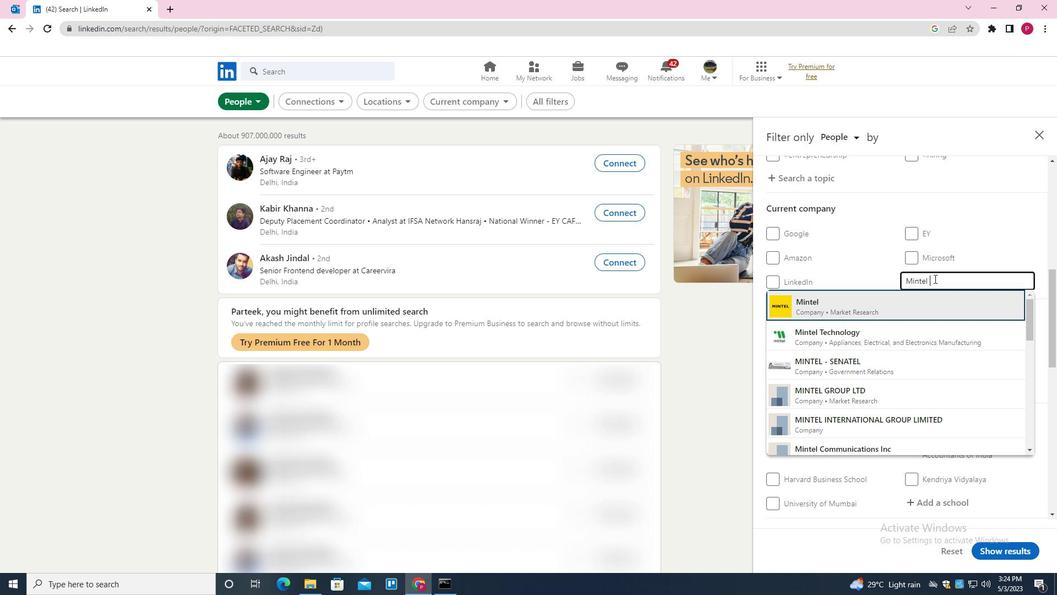 
Action: Mouse moved to (878, 280)
Screenshot: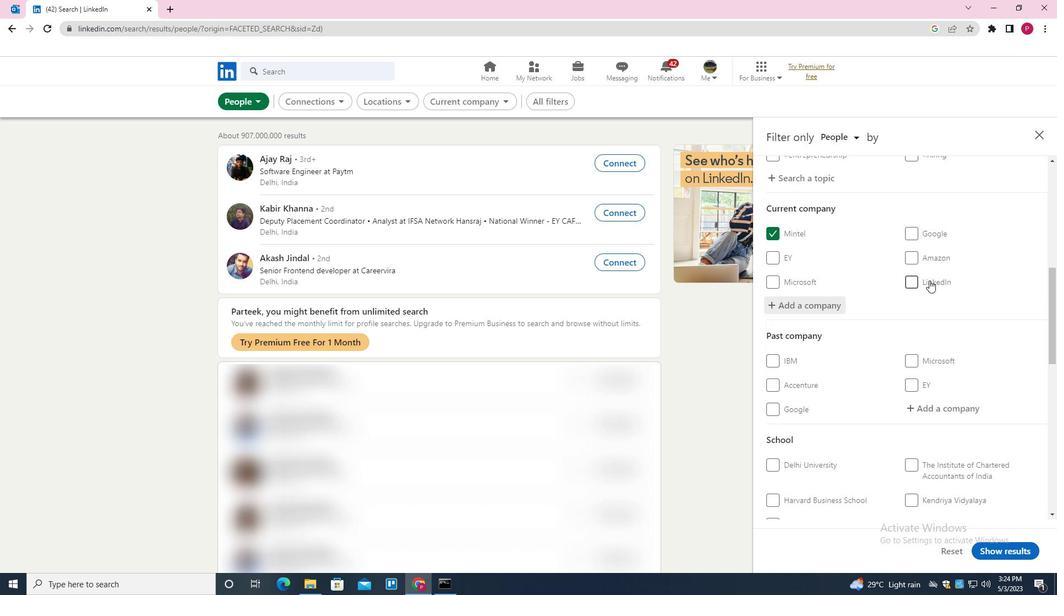 
Action: Mouse scrolled (878, 279) with delta (0, 0)
Screenshot: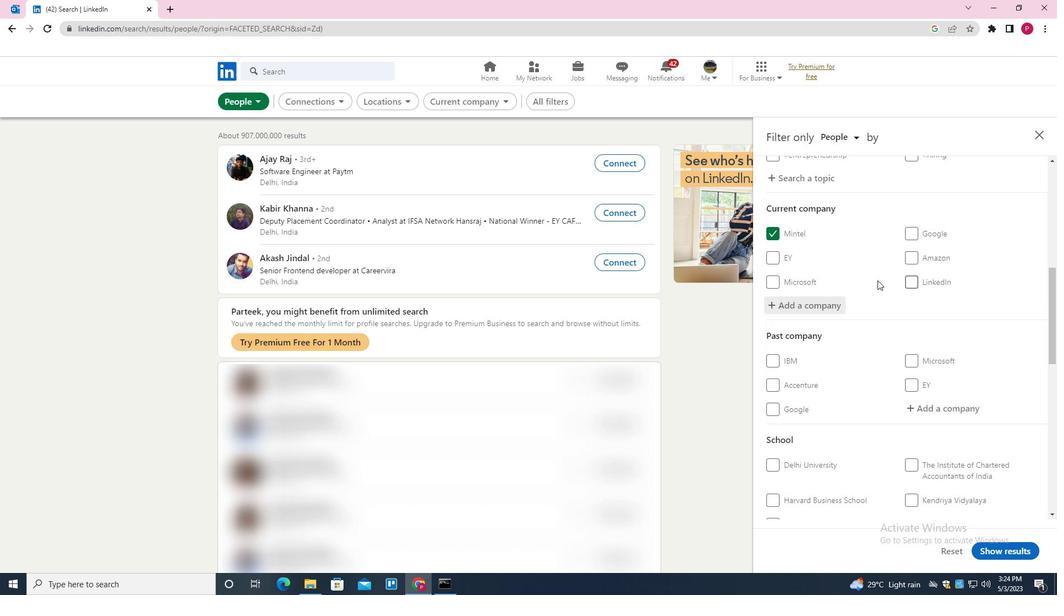 
Action: Mouse scrolled (878, 279) with delta (0, 0)
Screenshot: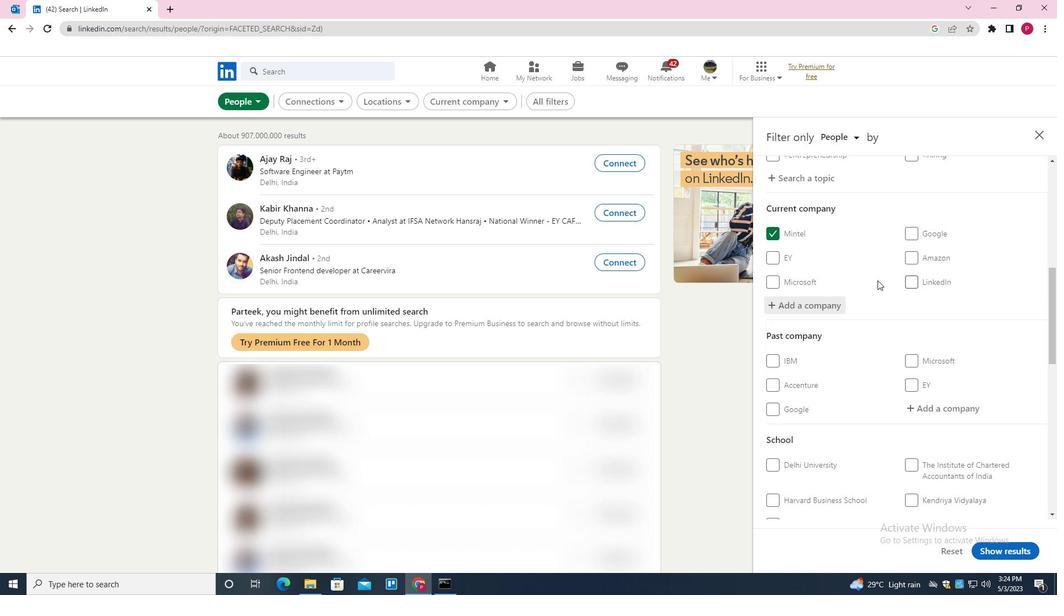 
Action: Mouse scrolled (878, 279) with delta (0, 0)
Screenshot: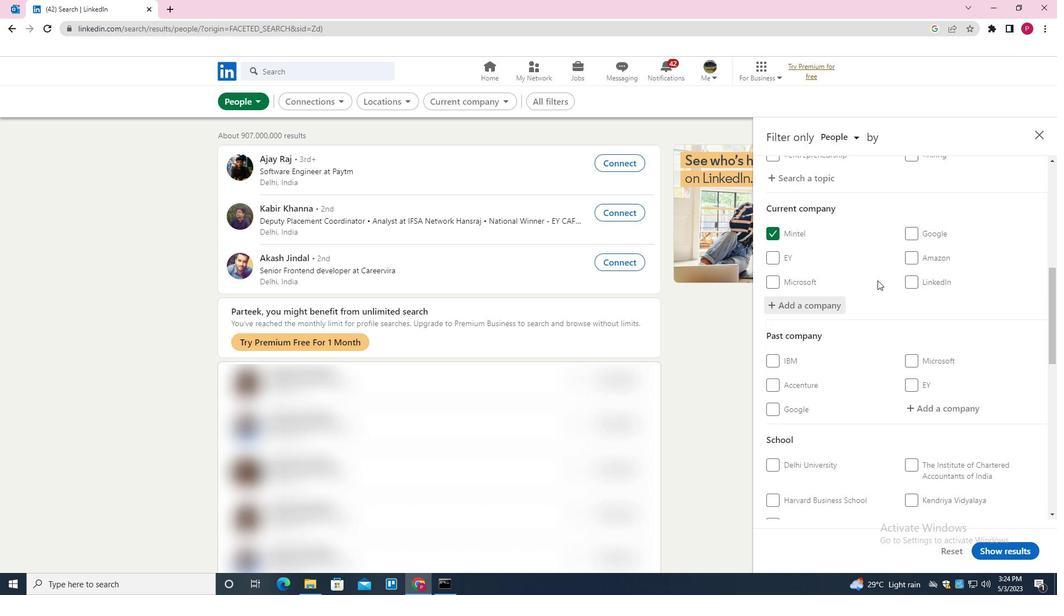 
Action: Mouse scrolled (878, 279) with delta (0, 0)
Screenshot: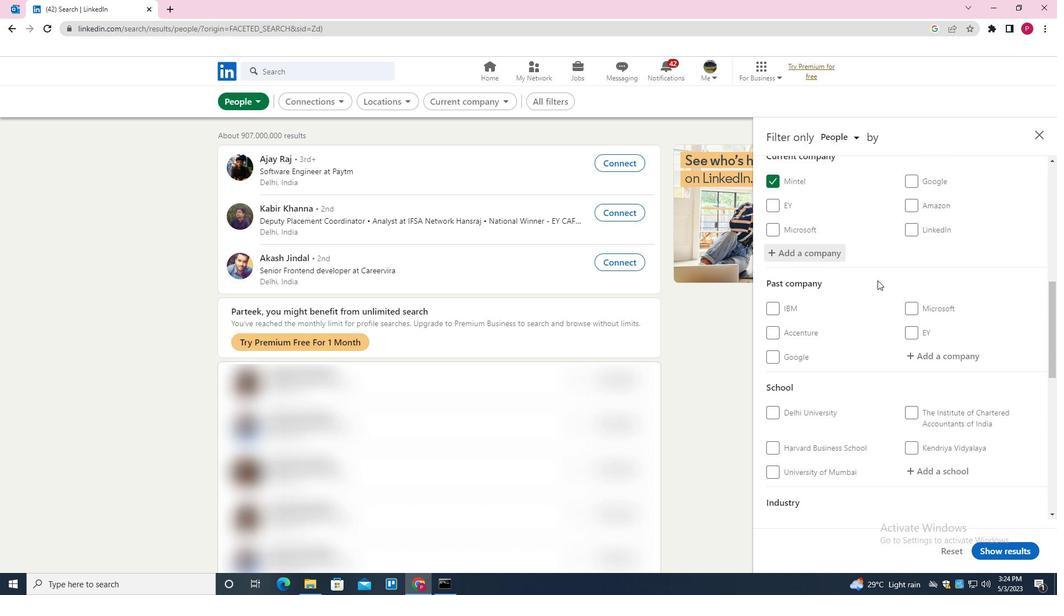 
Action: Mouse moved to (927, 304)
Screenshot: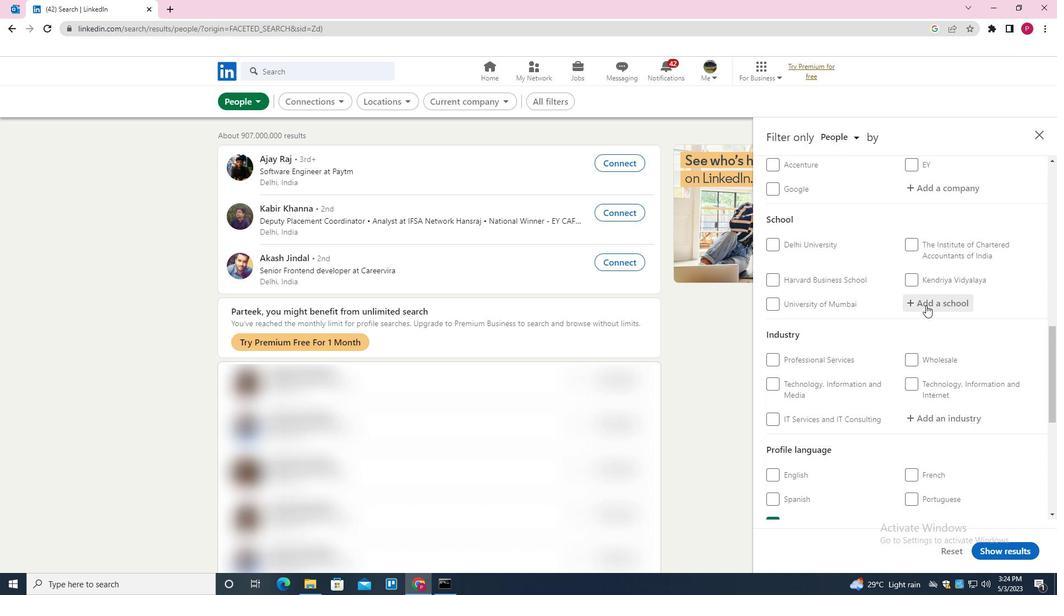 
Action: Mouse pressed left at (927, 304)
Screenshot: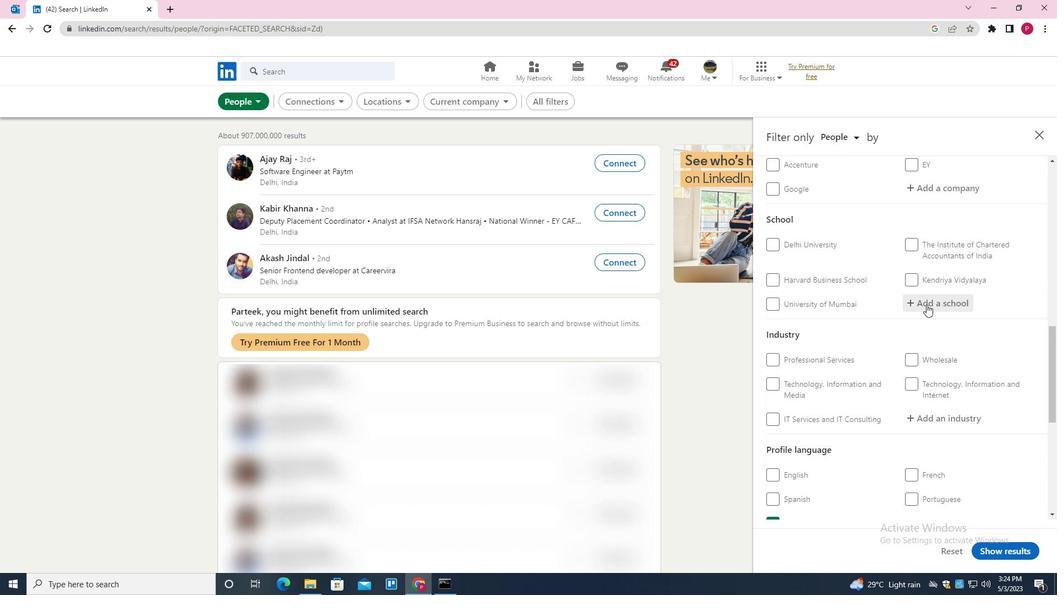
Action: Key pressed <Key.shift><Key.shift>GULBARGA<Key.space><Key.shift><Key.shift><Key.shift><Key.shift><Key.shift><Key.shift>UNIVERSITY<Key.down><Key.enter>
Screenshot: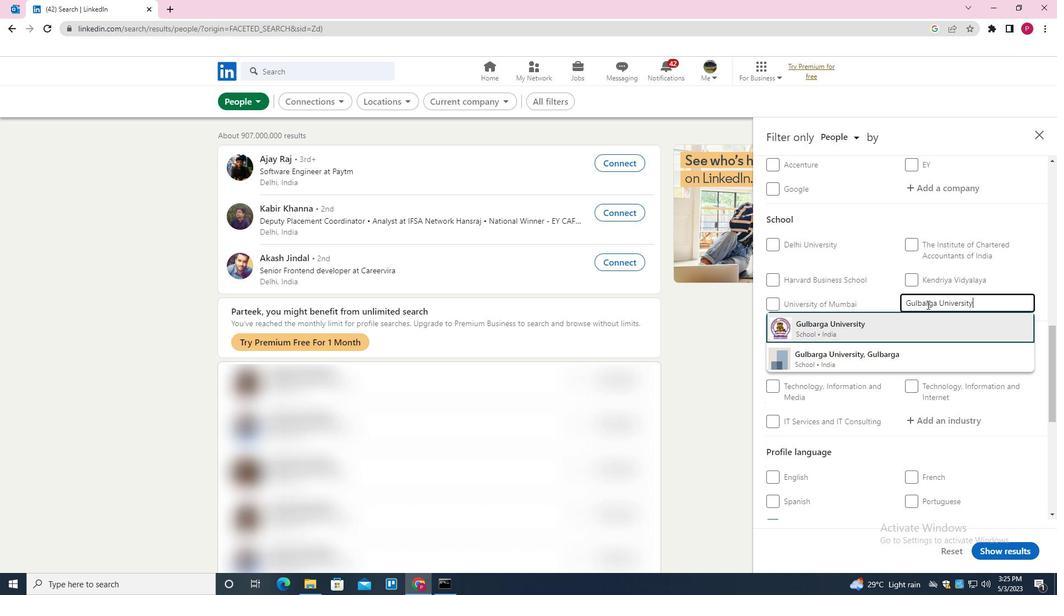 
Action: Mouse moved to (935, 318)
Screenshot: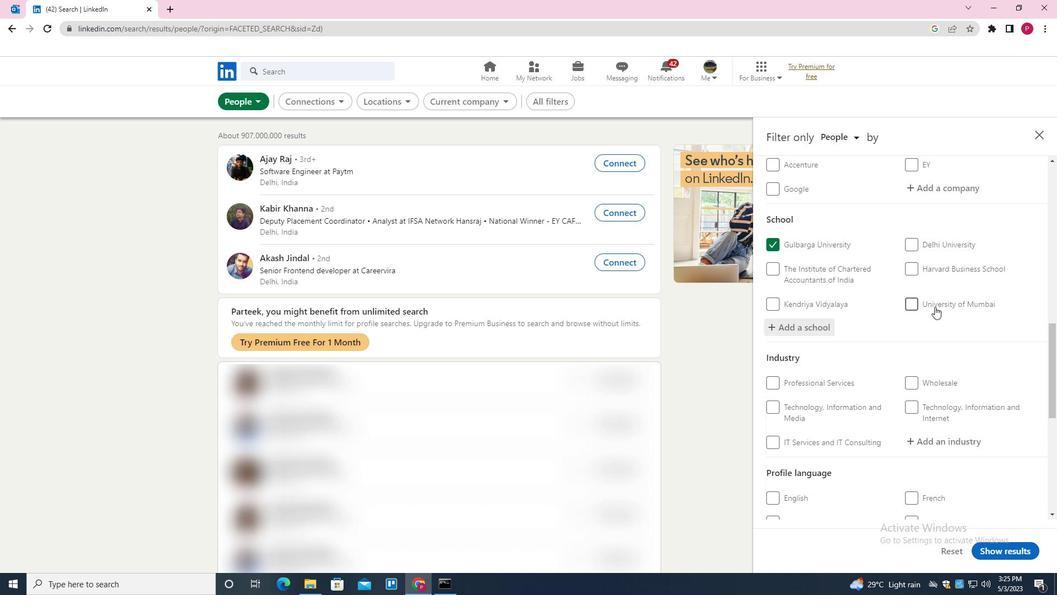 
Action: Mouse scrolled (935, 317) with delta (0, 0)
Screenshot: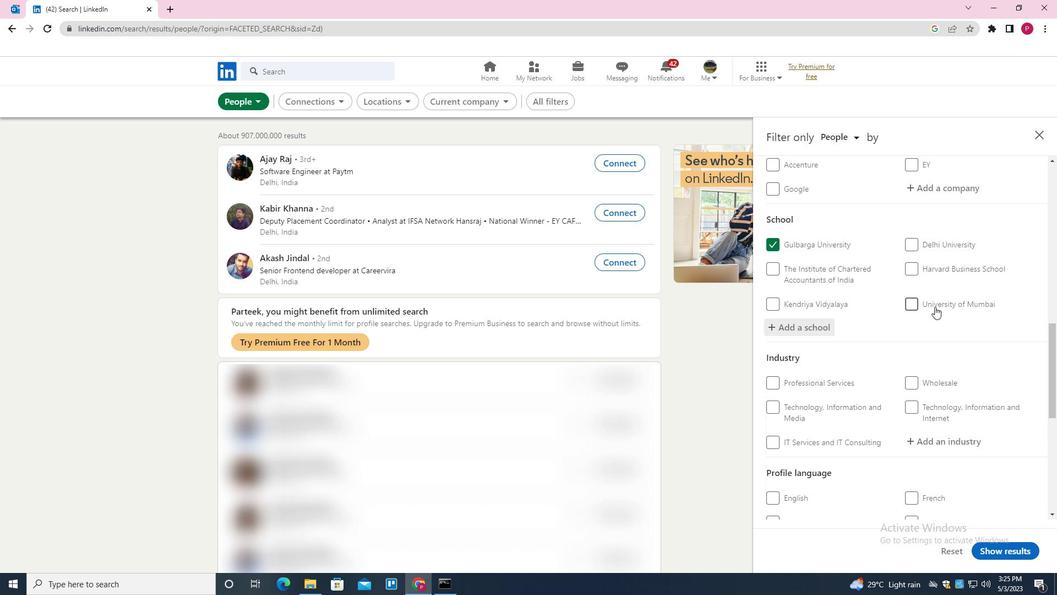 
Action: Mouse moved to (935, 320)
Screenshot: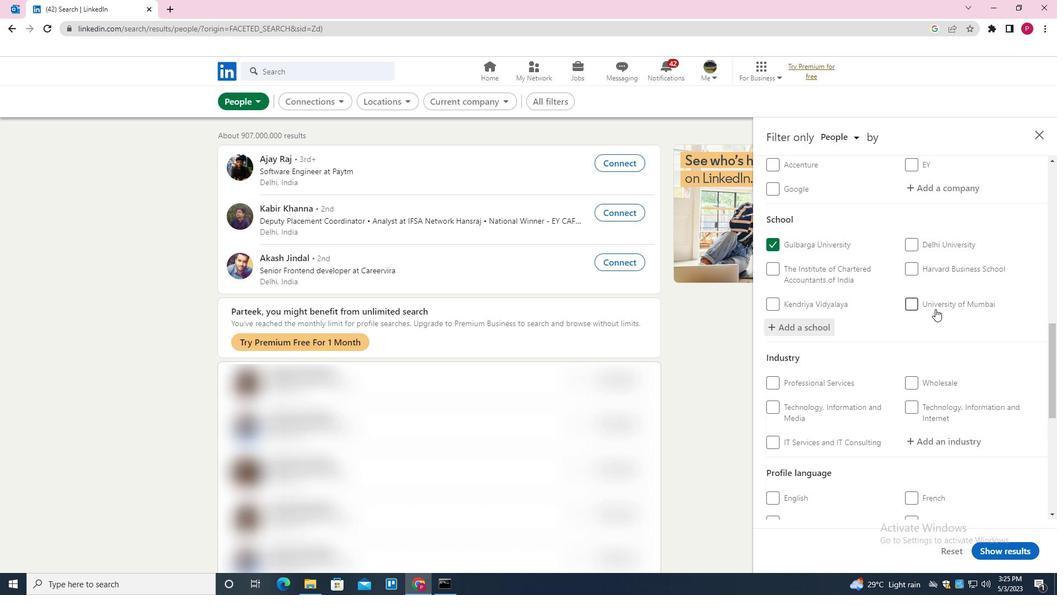 
Action: Mouse scrolled (935, 319) with delta (0, 0)
Screenshot: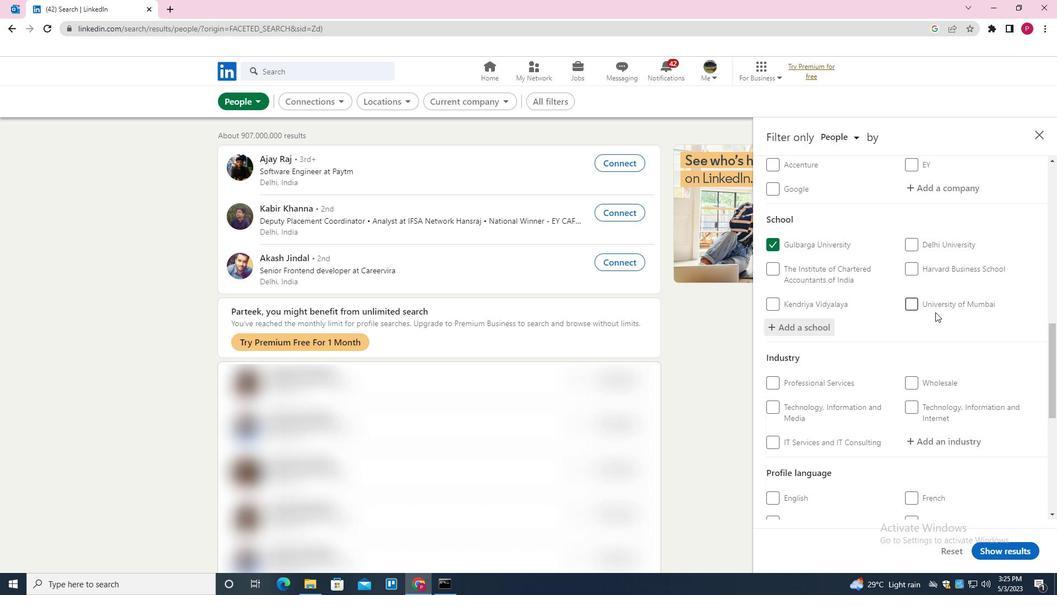 
Action: Mouse moved to (944, 336)
Screenshot: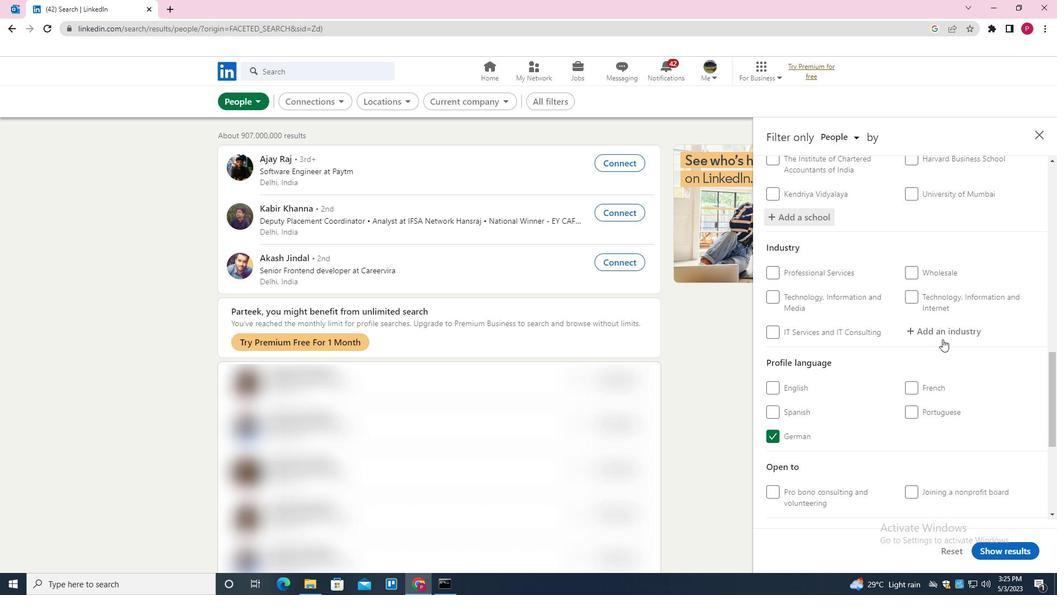 
Action: Mouse pressed left at (944, 336)
Screenshot: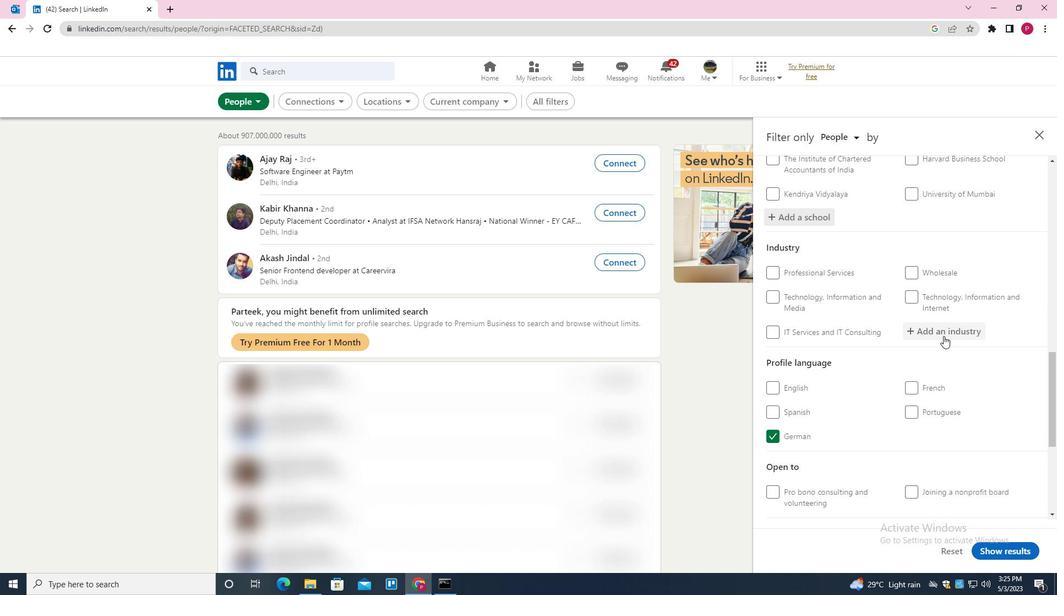 
Action: Key pressed <Key.shift><Key.shift><Key.shift>OUTPAY<Key.backspace>TIR<Key.backspace>ENT<Key.space><Key.shift>CARE<Key.space><Key.shift><Key.shift><Key.shift><Key.shift><Key.shift><Key.shift><Key.shift><Key.shift><Key.shift><Key.shift><Key.shift>CENTRES<Key.backspace><Key.backspace><Key.backspace><Key.down><Key.enter>
Screenshot: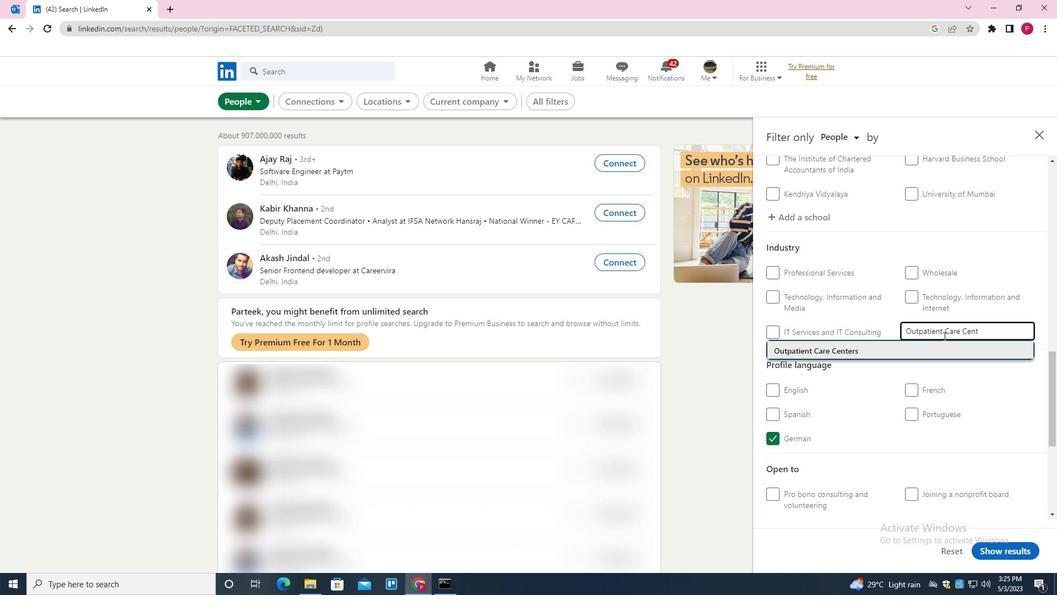 
Action: Mouse scrolled (944, 335) with delta (0, 0)
Screenshot: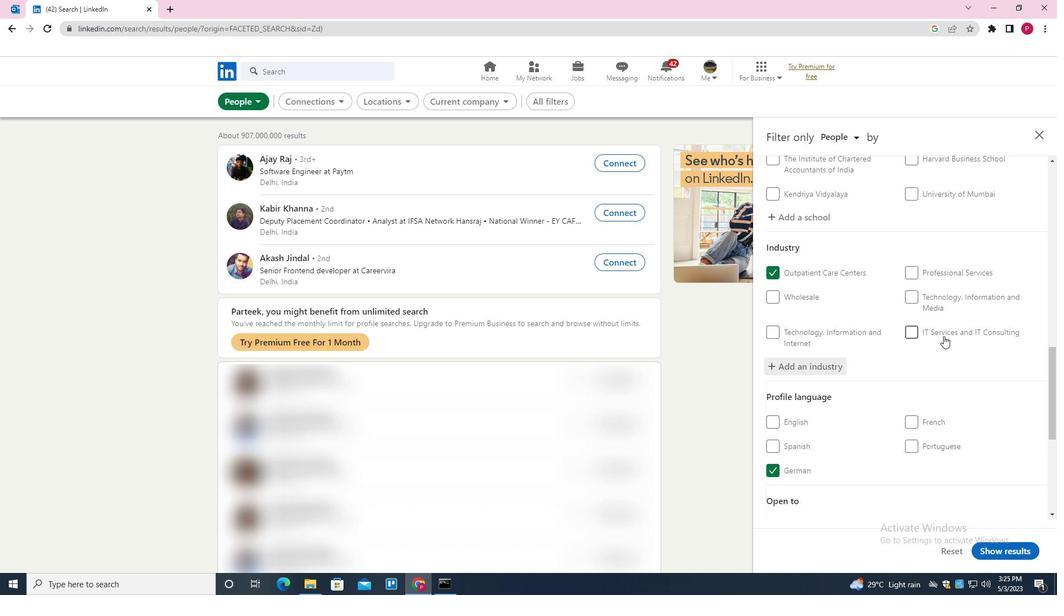
Action: Mouse moved to (943, 336)
Screenshot: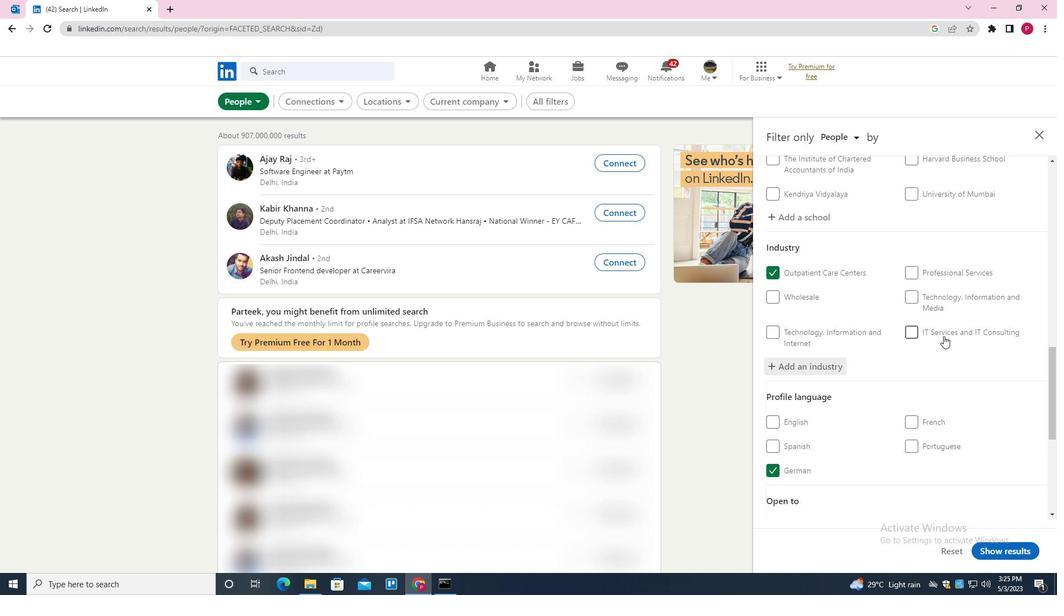 
Action: Mouse scrolled (943, 335) with delta (0, 0)
Screenshot: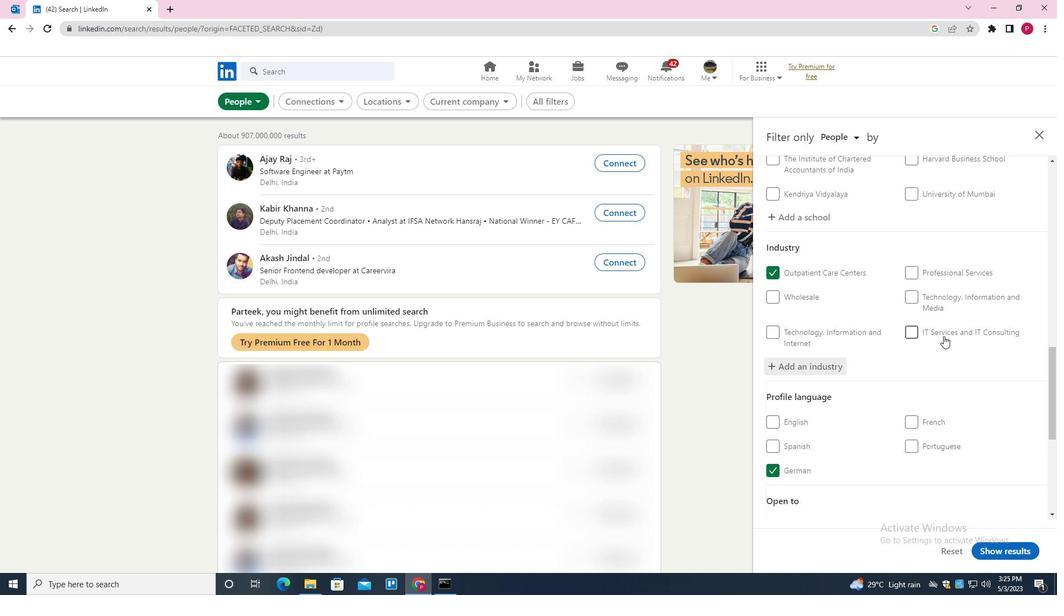 
Action: Mouse moved to (941, 337)
Screenshot: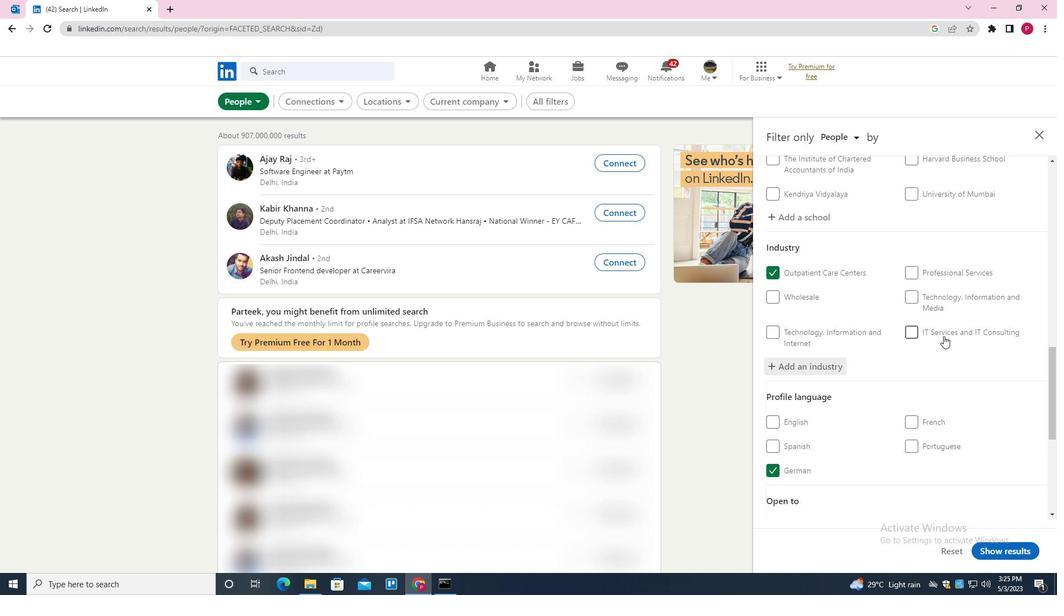 
Action: Mouse scrolled (941, 336) with delta (0, 0)
Screenshot: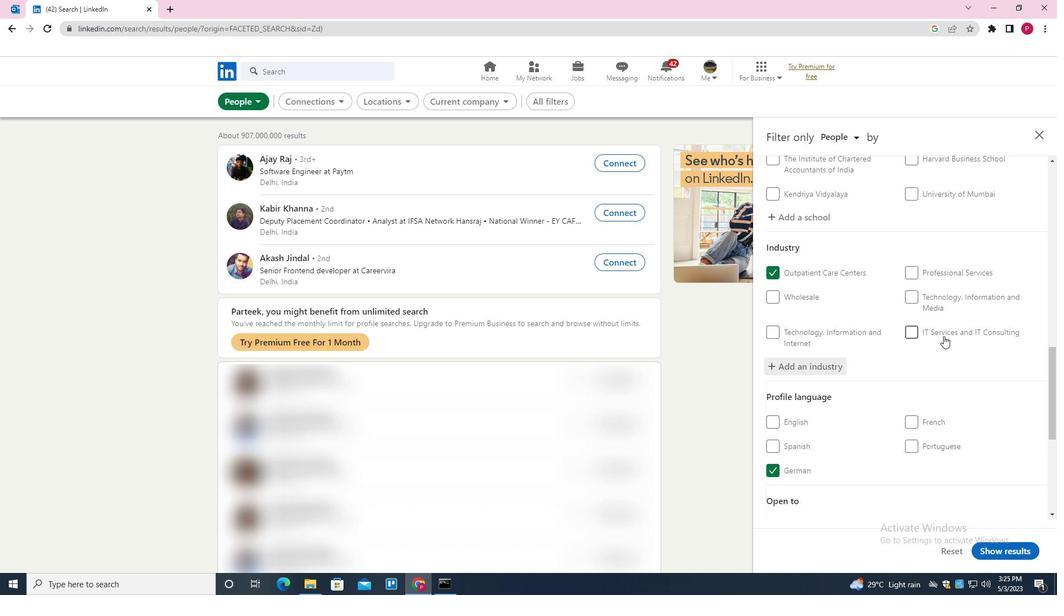 
Action: Mouse moved to (939, 338)
Screenshot: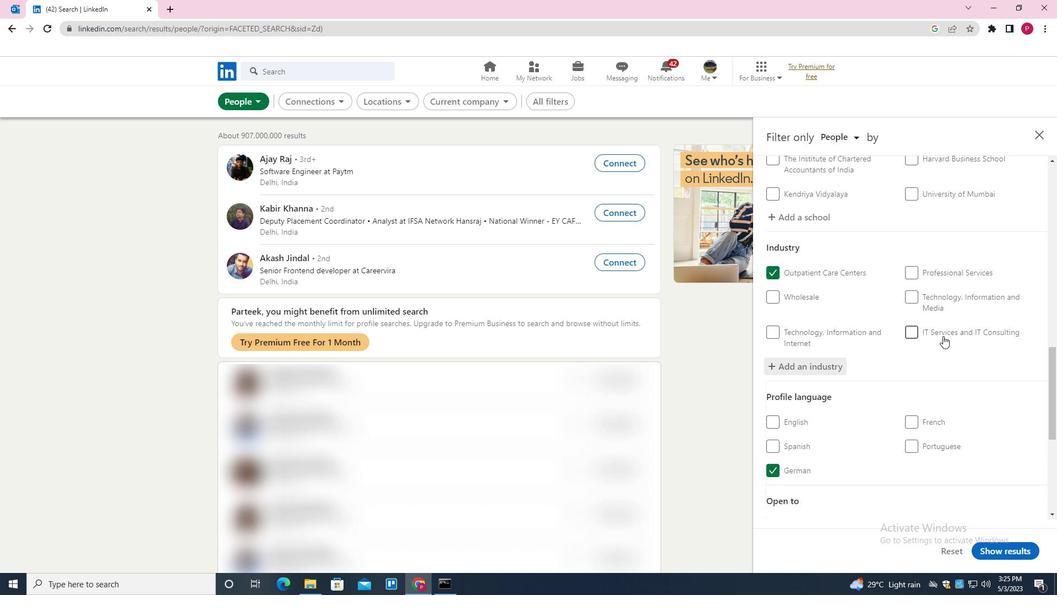 
Action: Mouse scrolled (939, 337) with delta (0, 0)
Screenshot: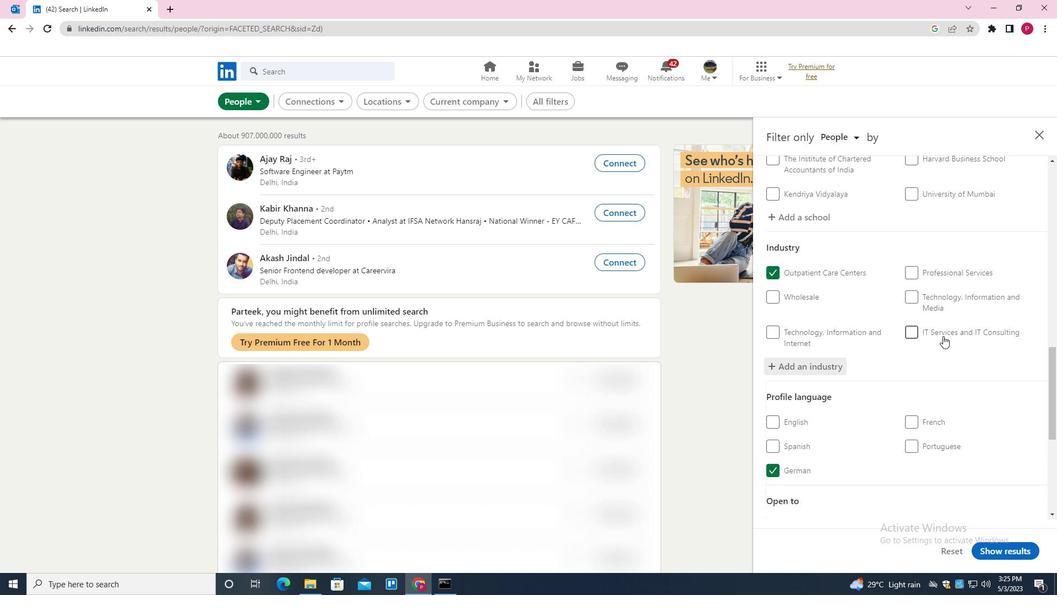 
Action: Mouse moved to (938, 339)
Screenshot: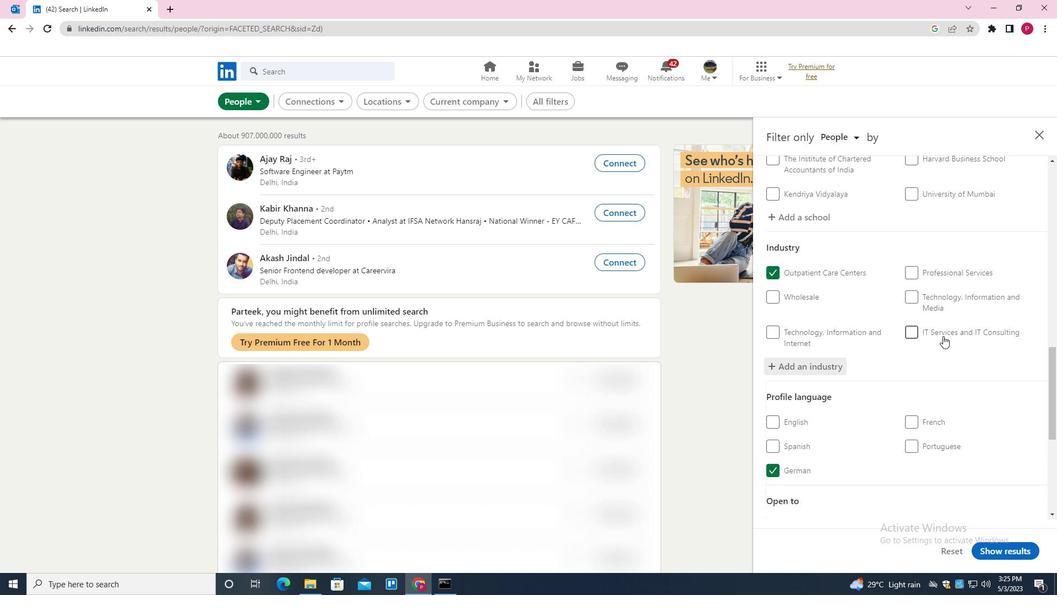 
Action: Mouse scrolled (938, 338) with delta (0, 0)
Screenshot: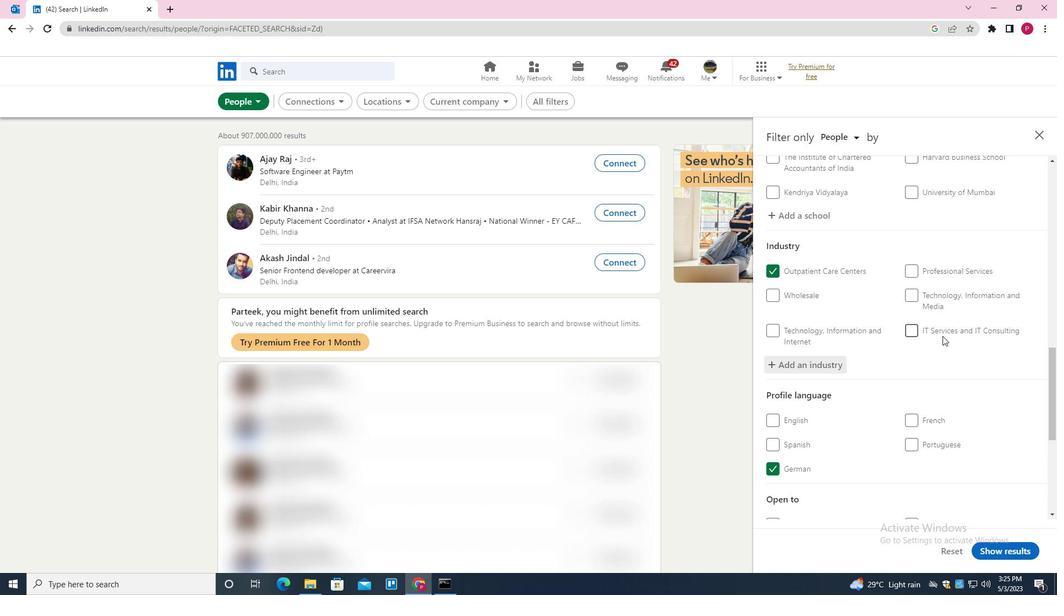 
Action: Mouse moved to (937, 339)
Screenshot: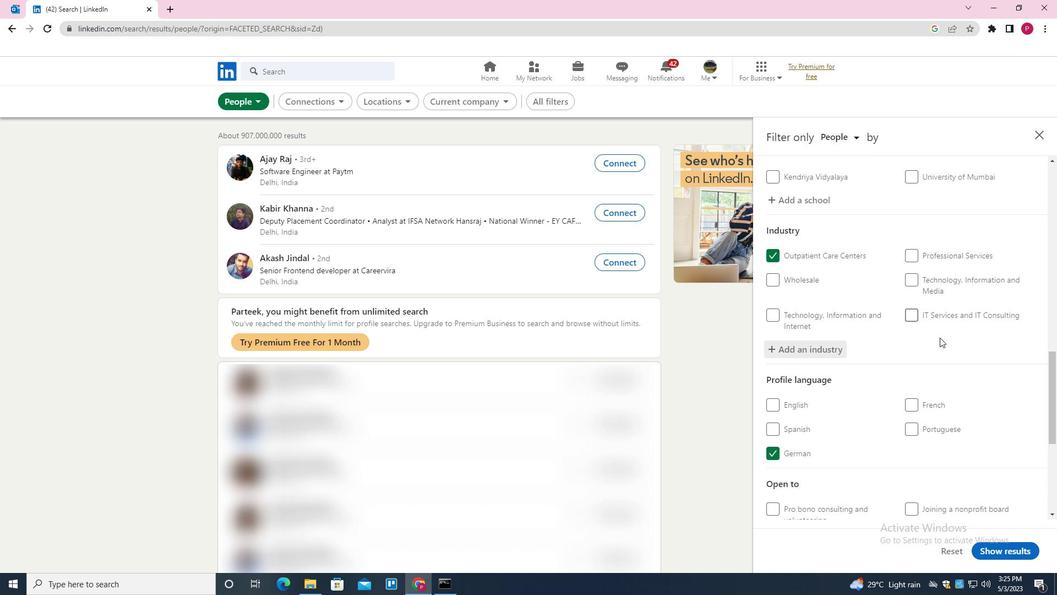 
Action: Mouse scrolled (937, 339) with delta (0, 0)
Screenshot: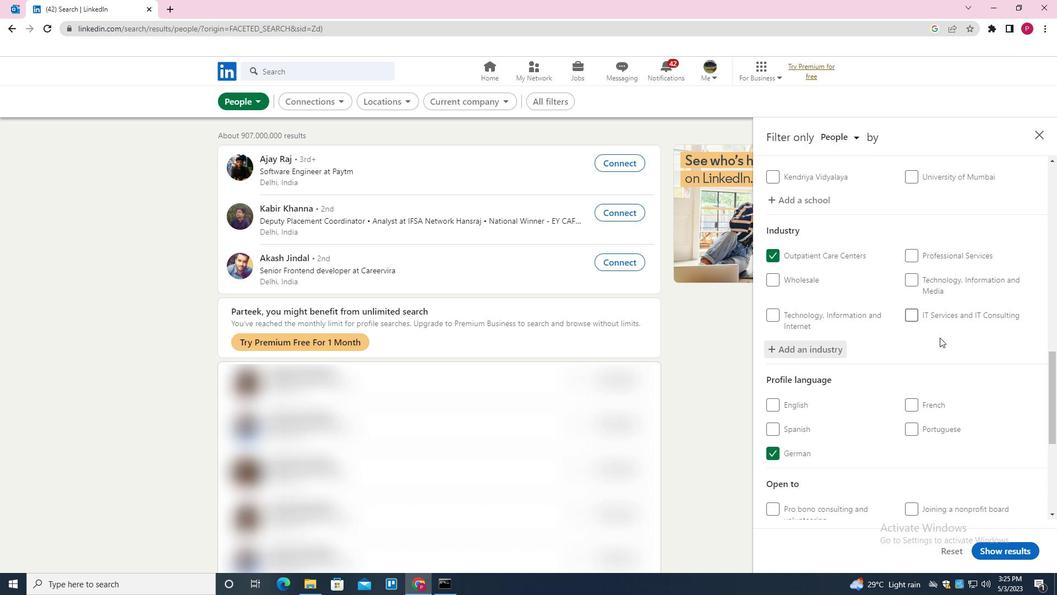 
Action: Mouse moved to (943, 364)
Screenshot: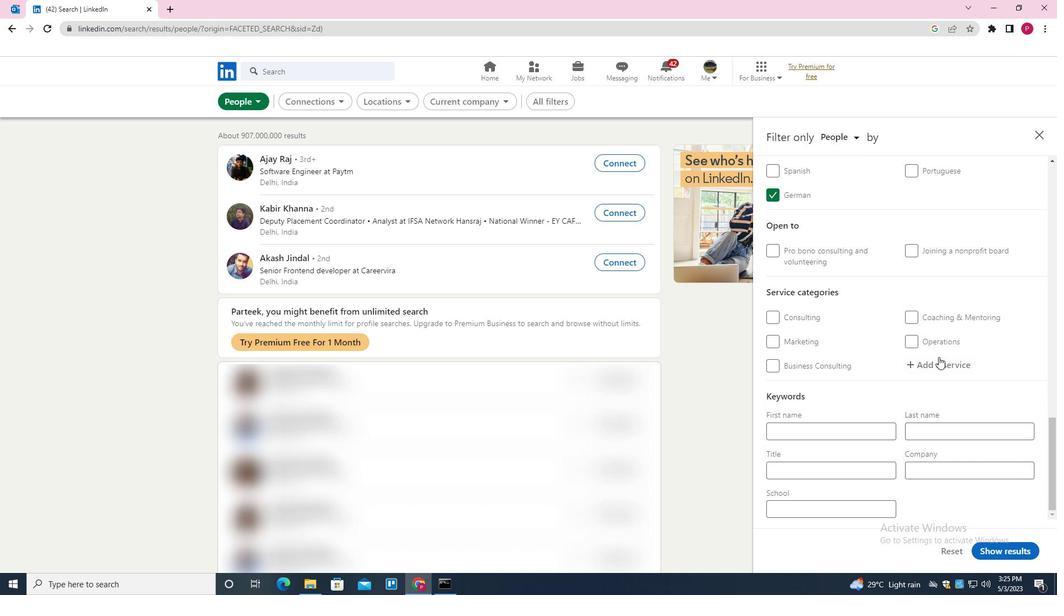 
Action: Mouse pressed left at (943, 364)
Screenshot: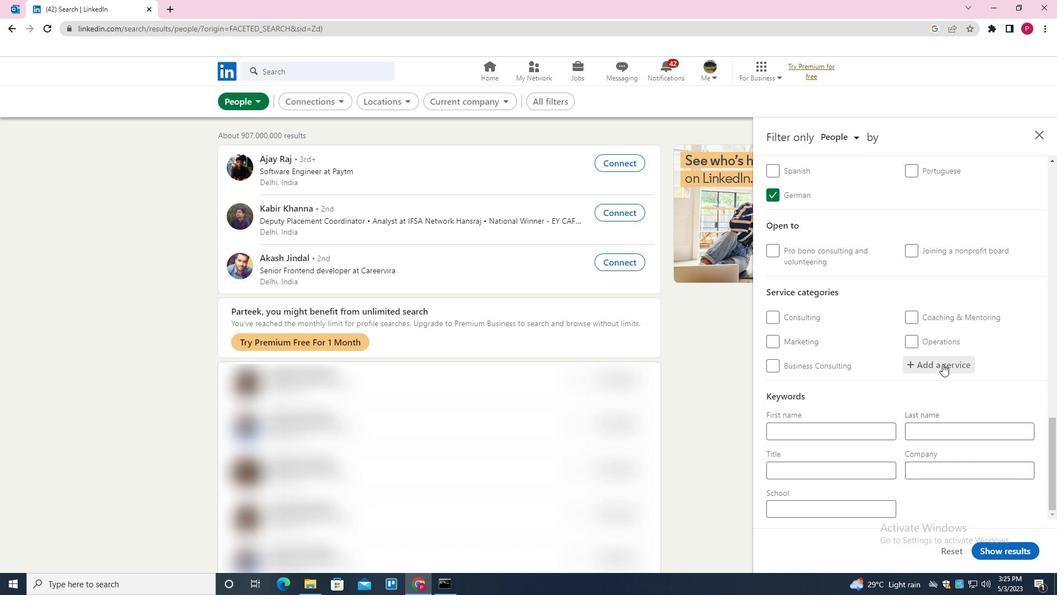
Action: Key pressed <Key.shift>ANIMATION<Key.space><Key.shift>ACHITECTURE
Screenshot: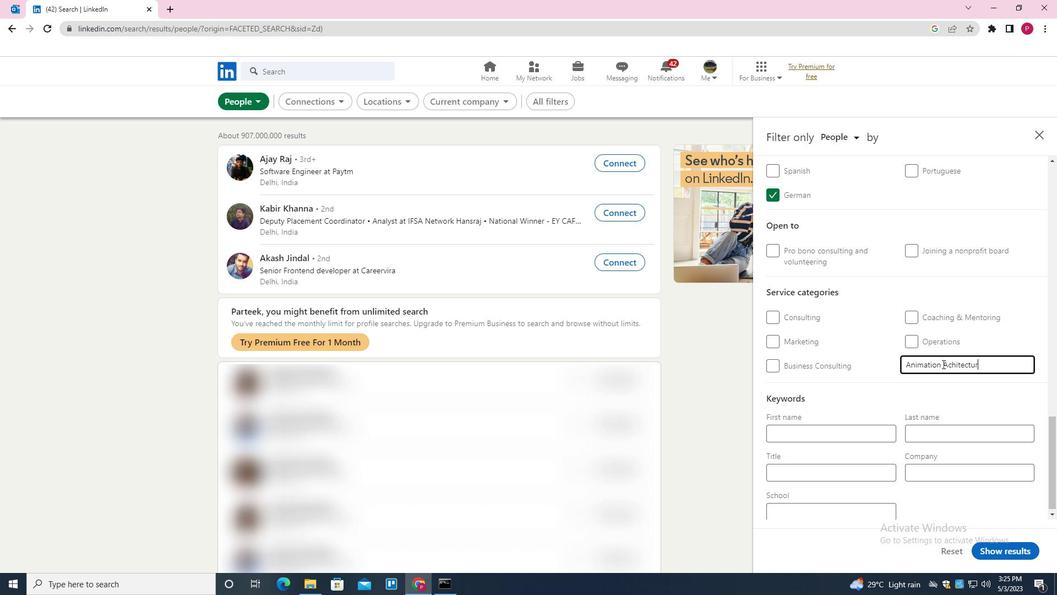 
Action: Mouse moved to (872, 472)
Screenshot: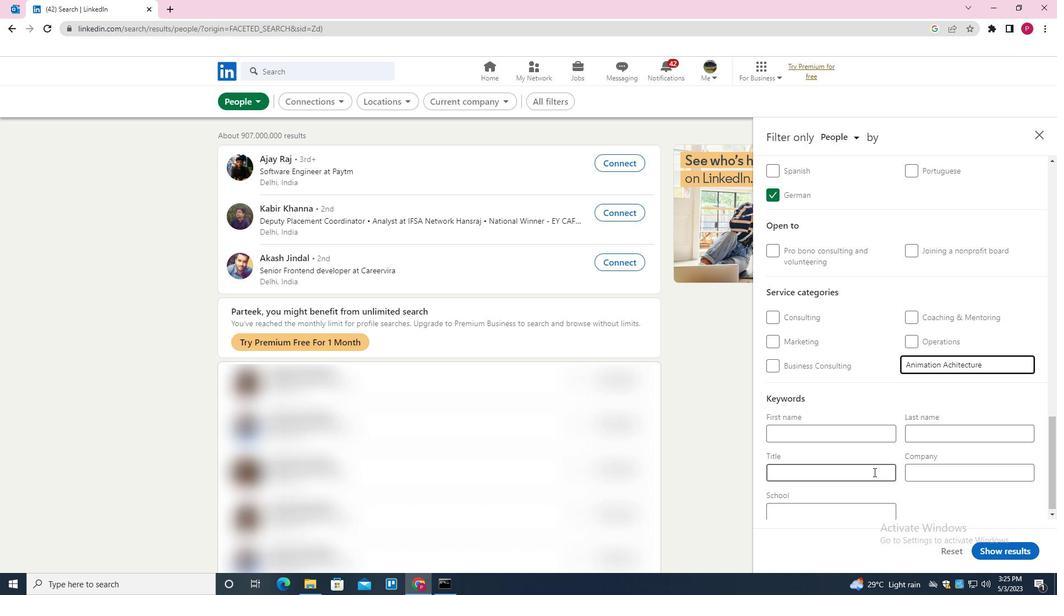 
Action: Mouse pressed left at (872, 472)
Screenshot: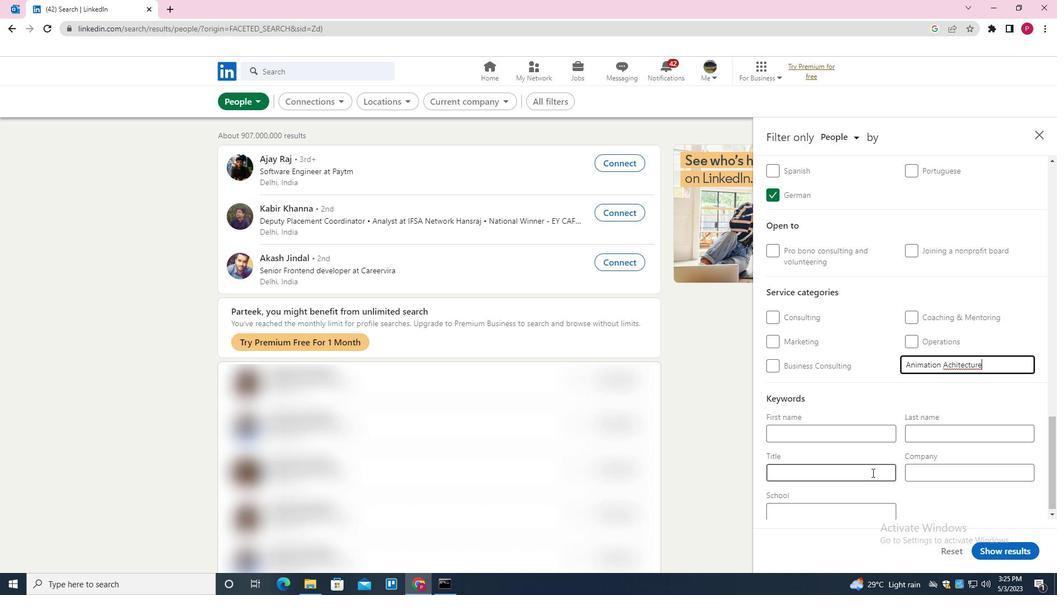 
Action: Key pressed <Key.shift><Key.shift><Key.shift><Key.shift>COLUMNIST
Screenshot: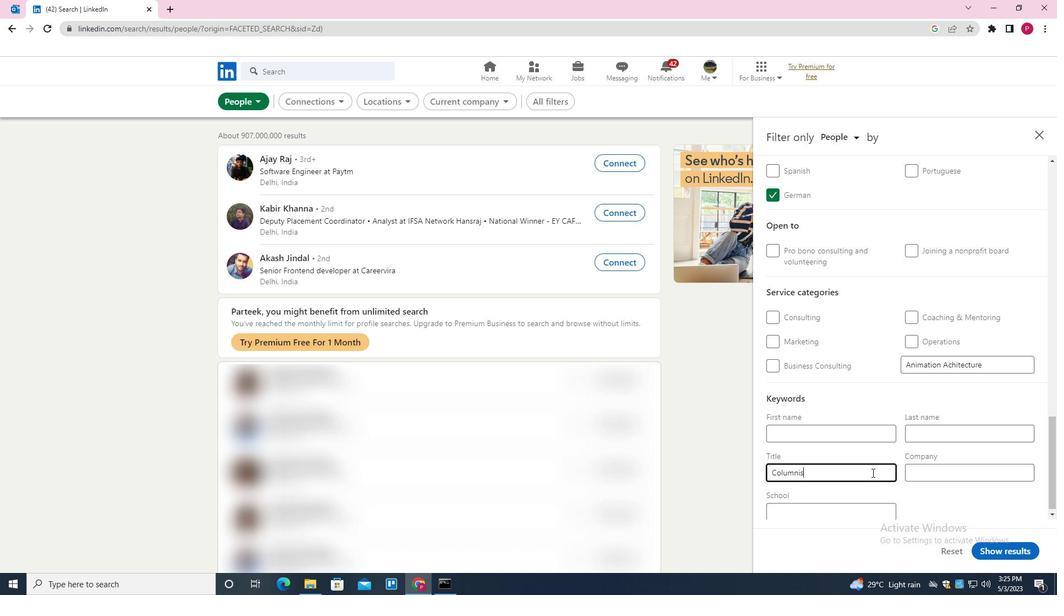 
Action: Mouse moved to (997, 552)
Screenshot: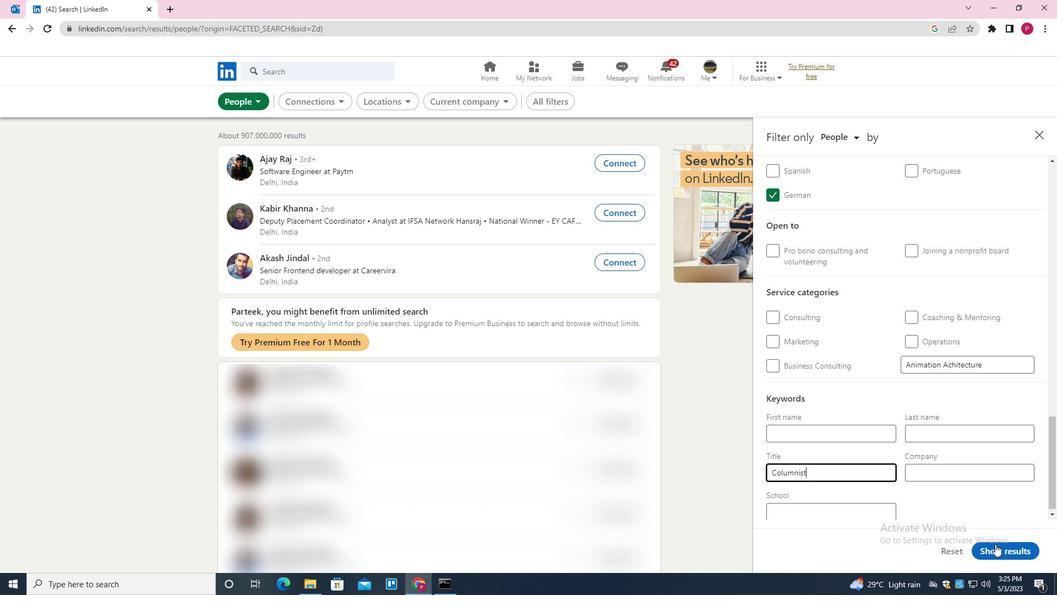 
Action: Mouse pressed left at (997, 552)
Screenshot: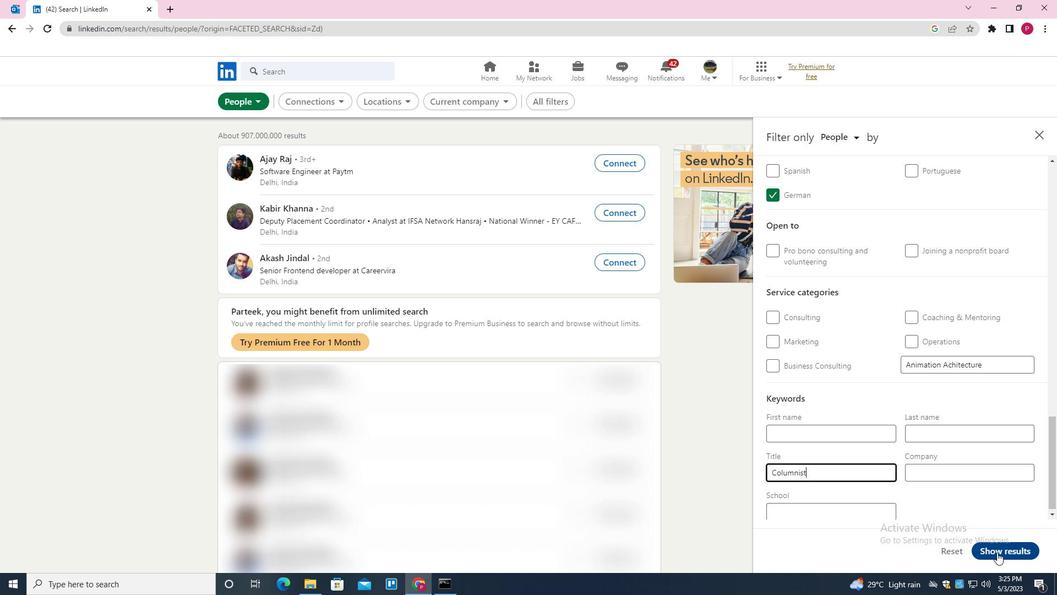 
Action: Mouse moved to (489, 263)
Screenshot: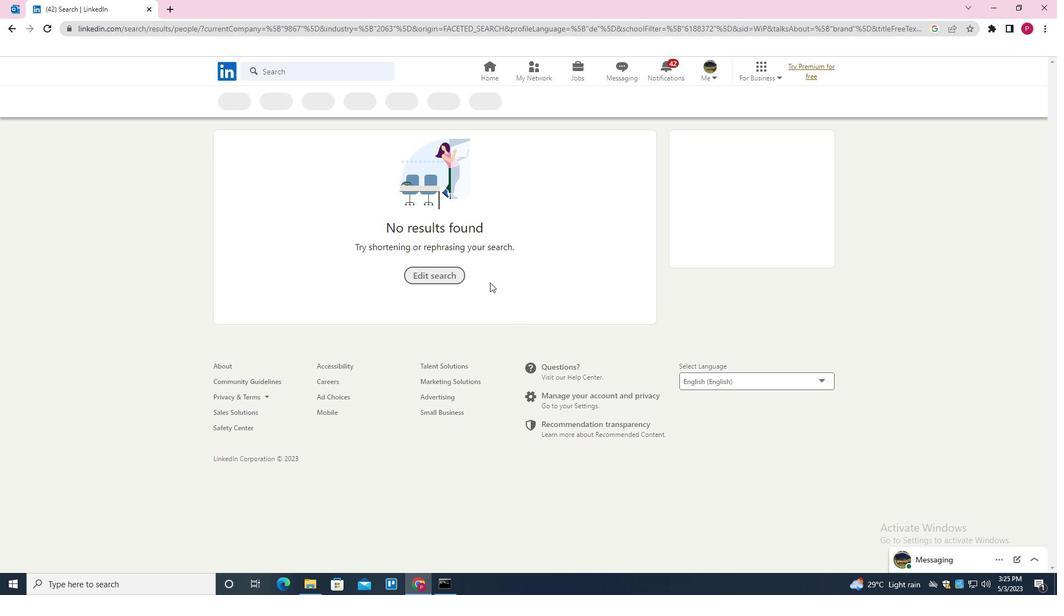 
